 Task: Search round trip flight ticket for 4 adults, 1 infant in seat and 1 infant on lap in premium economy from Beaumont: Jack Brooks Regional Airport (was Southeast Texas Regional) to Rockford: Chicago Rockford International Airport(was Northwest Chicagoland Regional Airport At Rockford) on 5-1-2023 and return on 5-2-2023. Number of bags: 2 carry on bags and 1 checked bag. Price is upto 20000. Outbound departure time preference is 14:00. Return departure time preference is 17:30.
Action: Mouse moved to (171, 267)
Screenshot: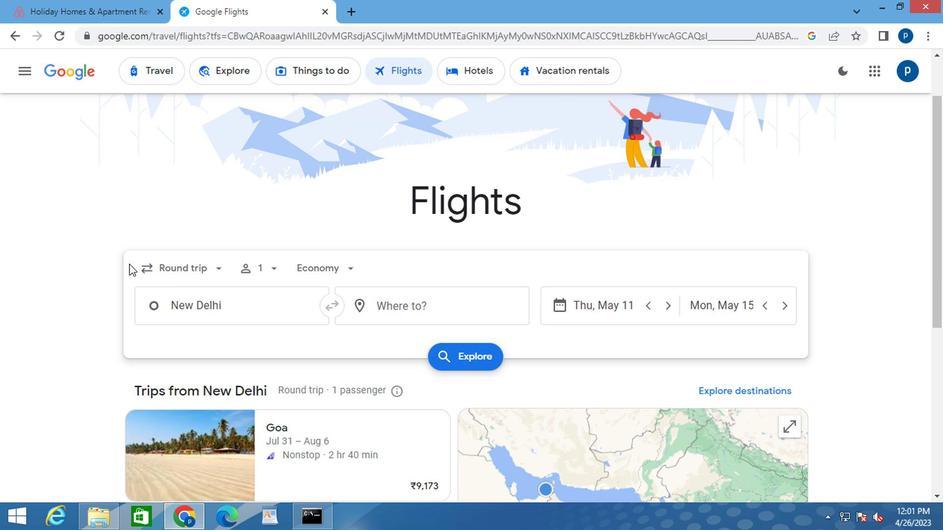 
Action: Mouse pressed left at (171, 267)
Screenshot: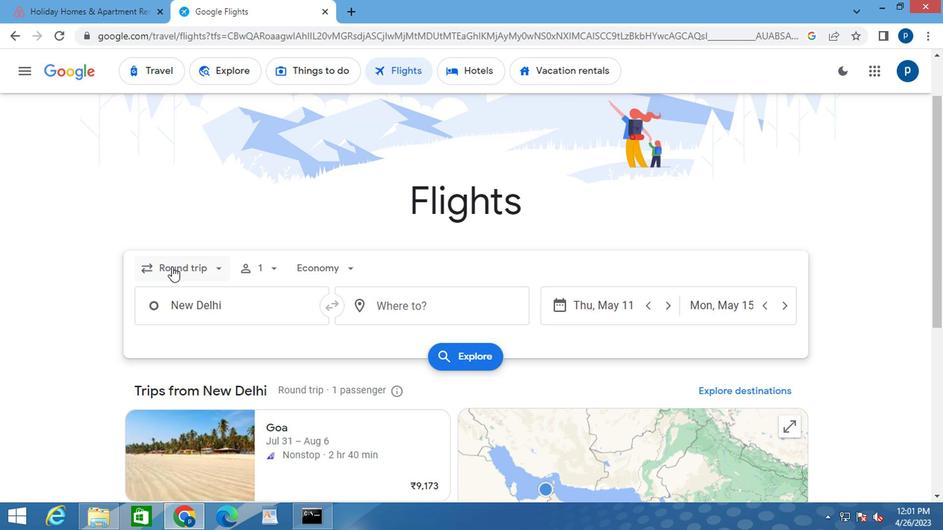 
Action: Mouse moved to (206, 294)
Screenshot: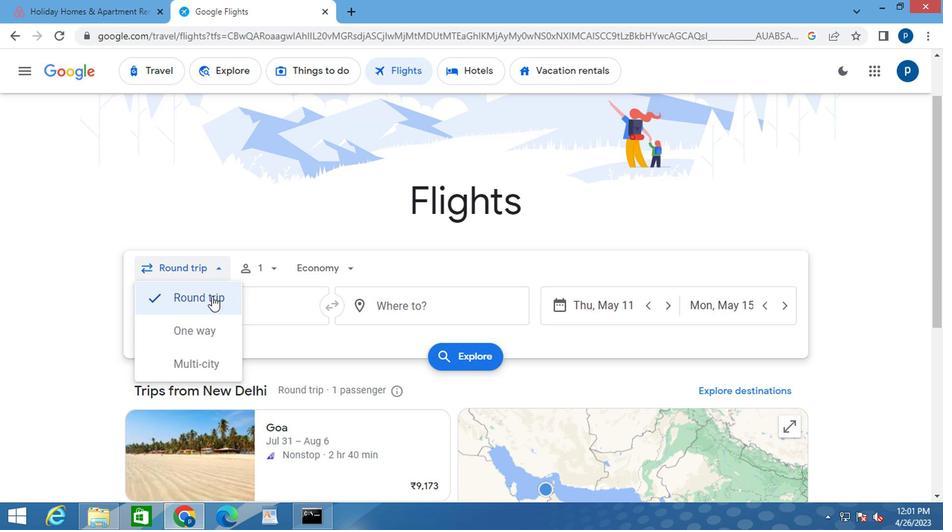 
Action: Mouse pressed left at (206, 294)
Screenshot: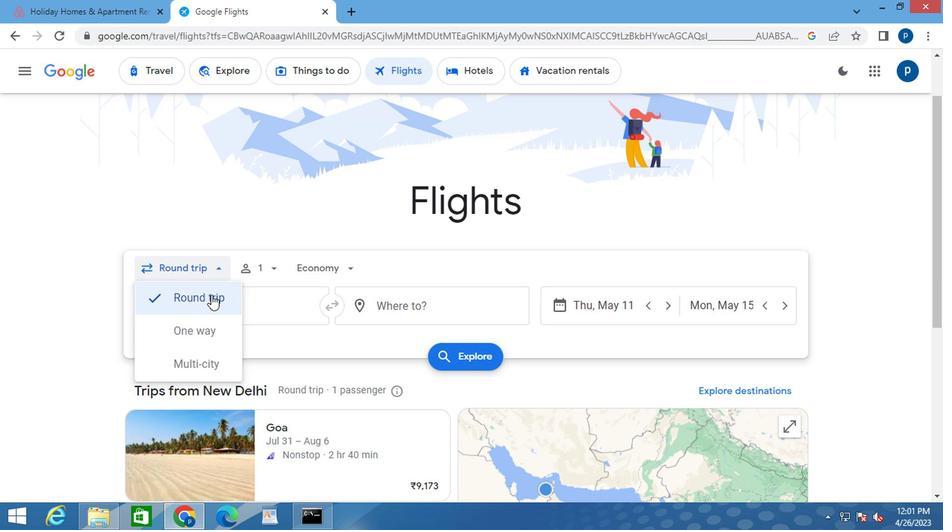 
Action: Mouse moved to (264, 266)
Screenshot: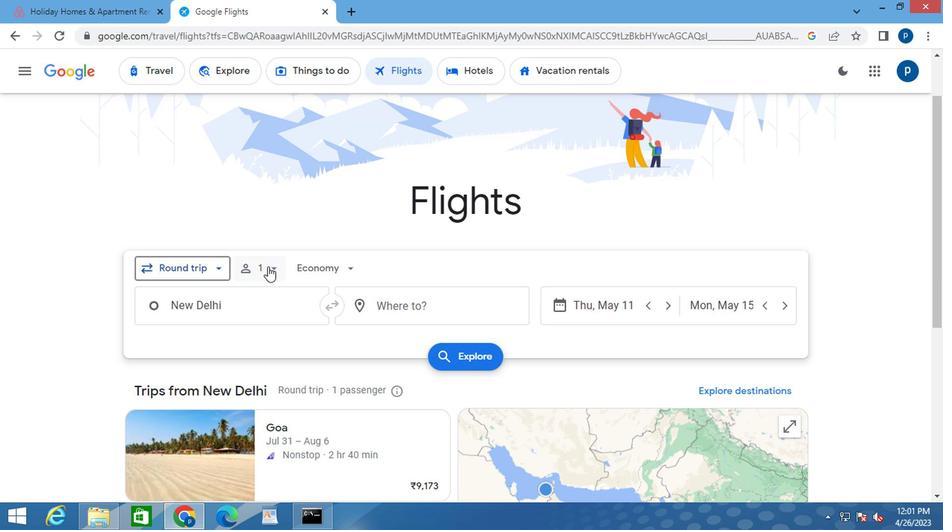 
Action: Mouse pressed left at (264, 266)
Screenshot: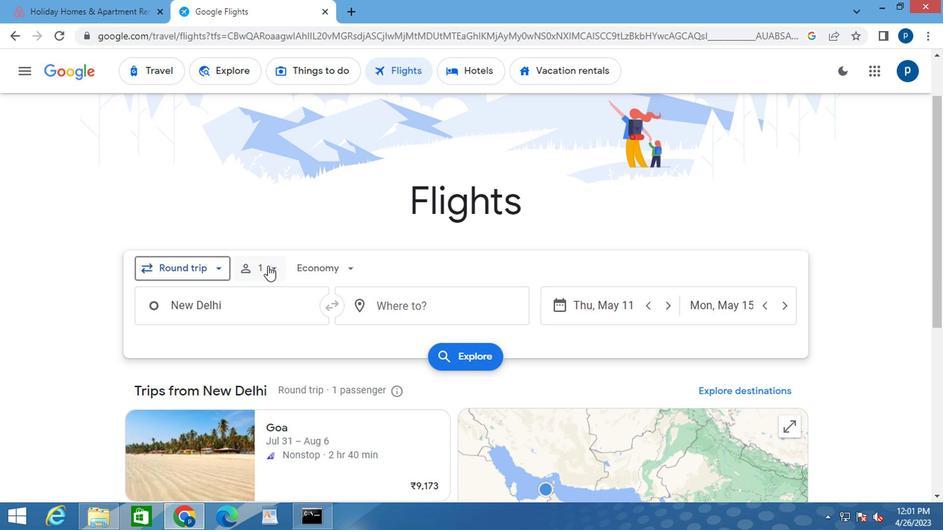 
Action: Mouse moved to (377, 308)
Screenshot: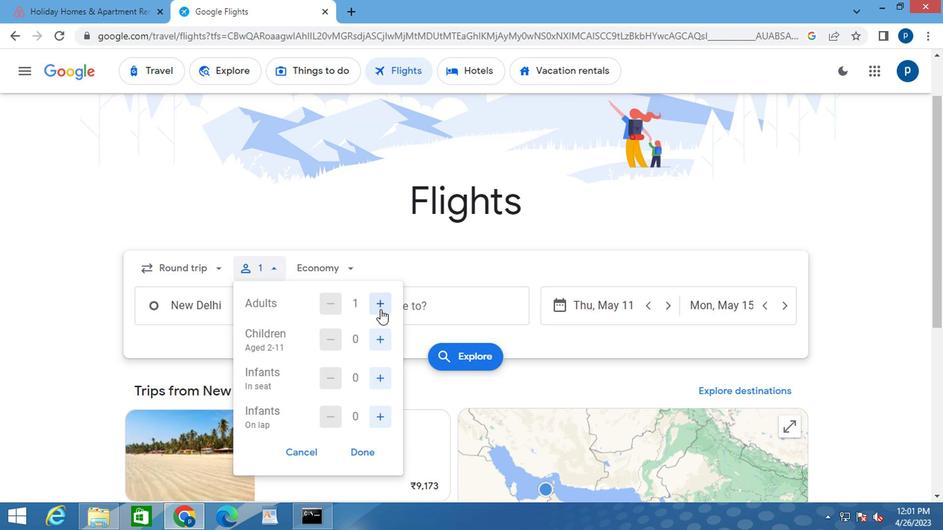 
Action: Mouse pressed left at (377, 308)
Screenshot: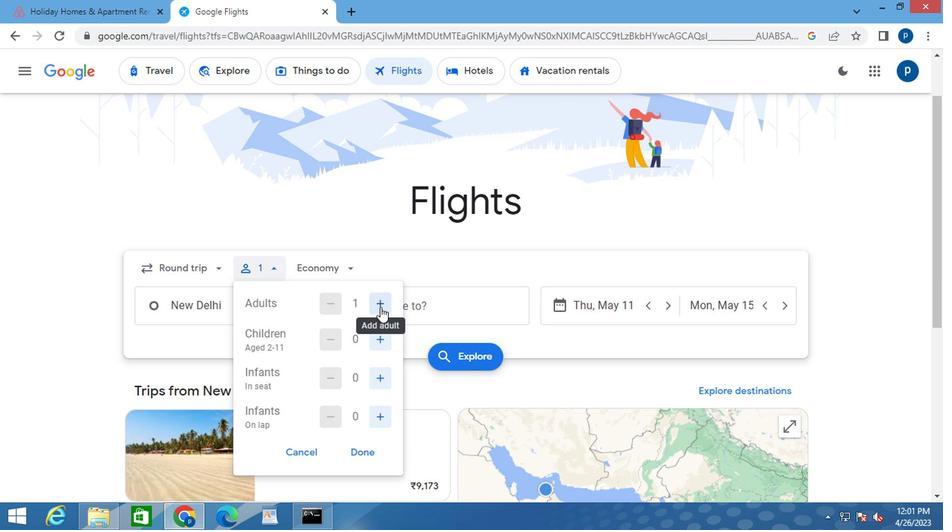 
Action: Mouse pressed left at (377, 308)
Screenshot: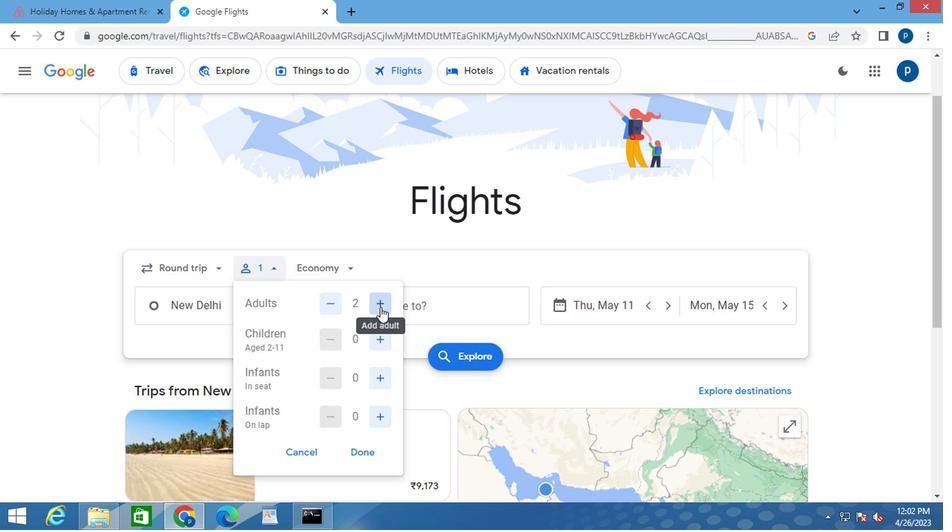 
Action: Mouse pressed left at (377, 308)
Screenshot: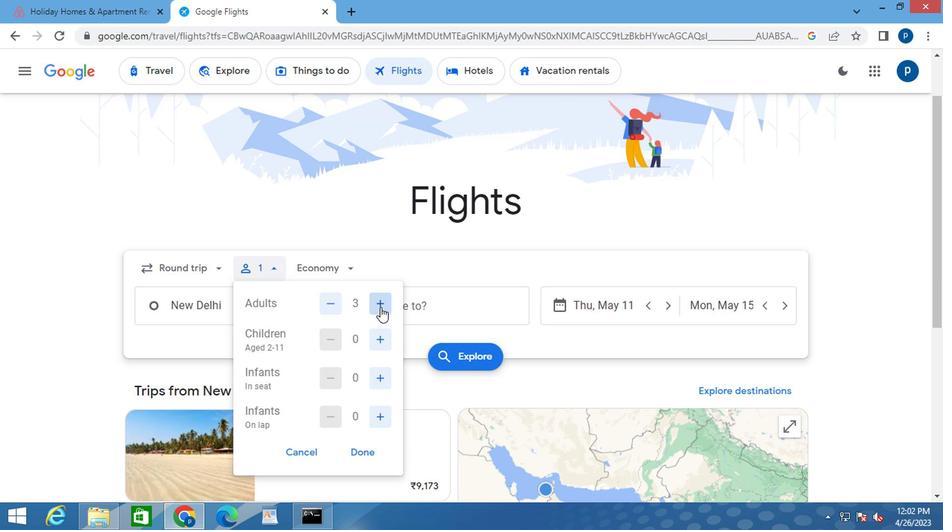 
Action: Mouse moved to (376, 373)
Screenshot: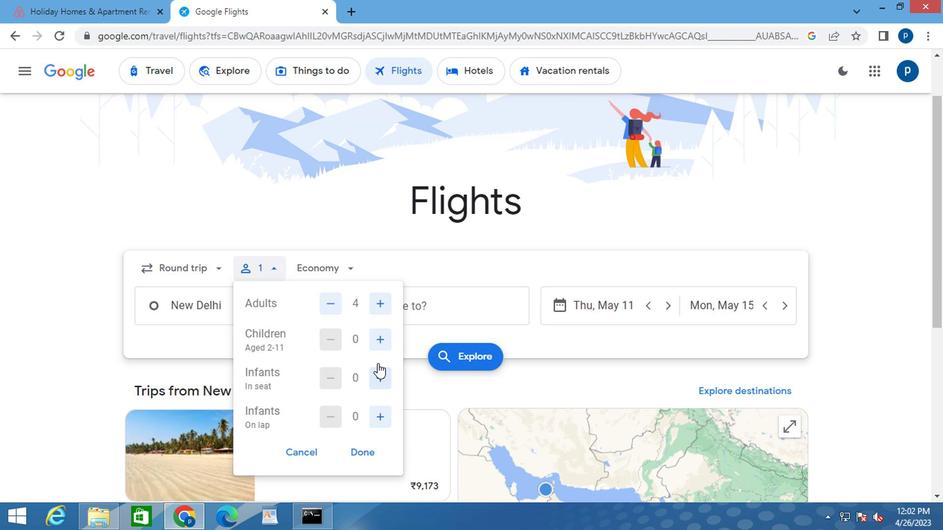 
Action: Mouse pressed left at (376, 373)
Screenshot: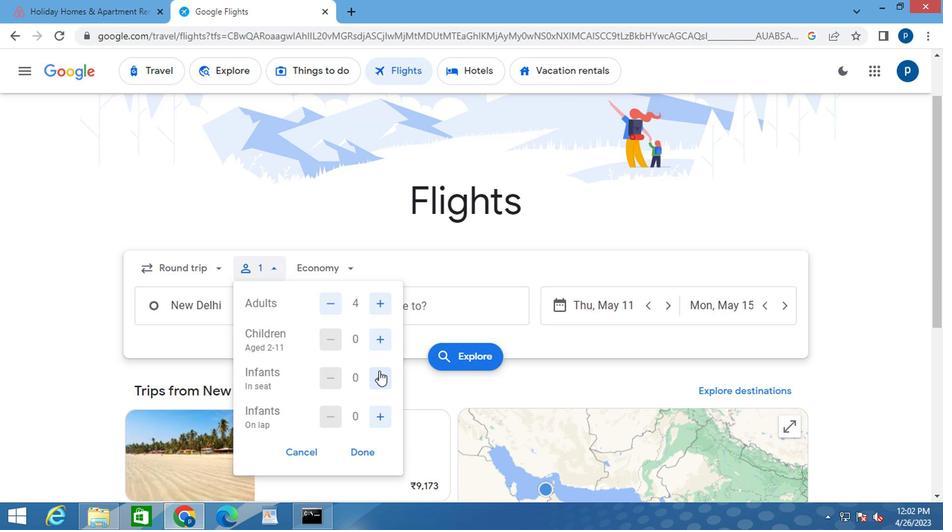 
Action: Mouse moved to (375, 419)
Screenshot: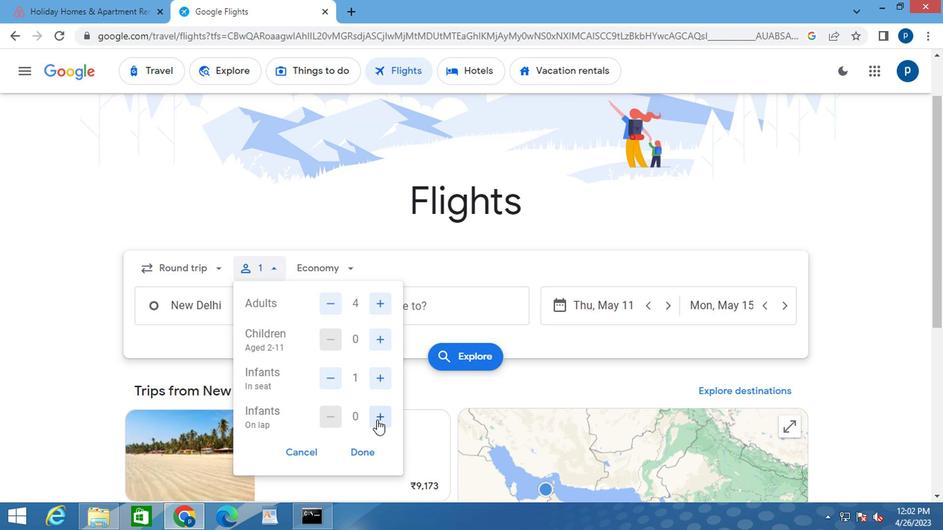 
Action: Mouse pressed left at (375, 419)
Screenshot: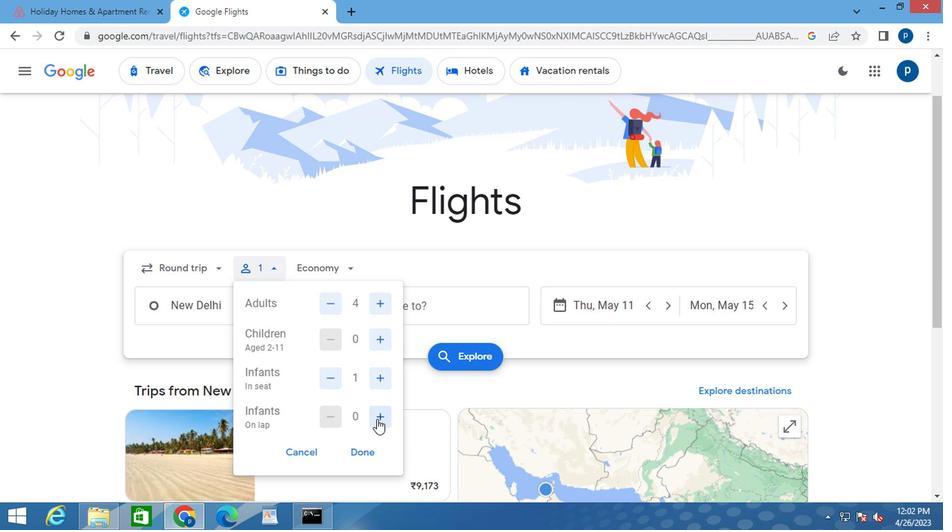 
Action: Mouse moved to (359, 448)
Screenshot: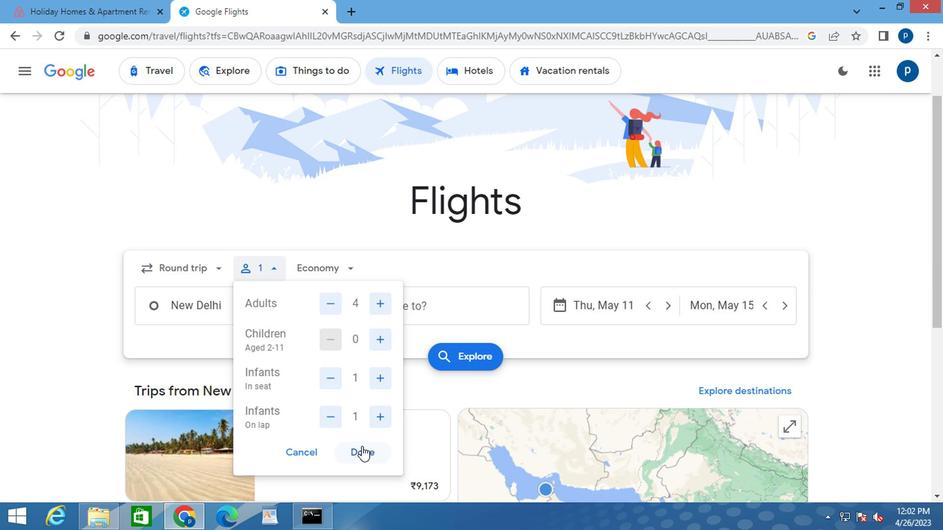 
Action: Mouse pressed left at (359, 448)
Screenshot: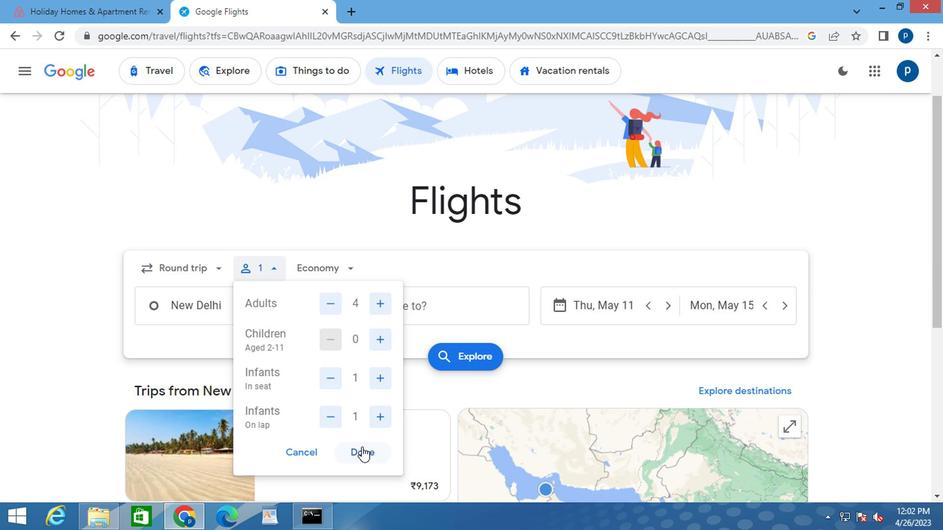 
Action: Mouse moved to (351, 273)
Screenshot: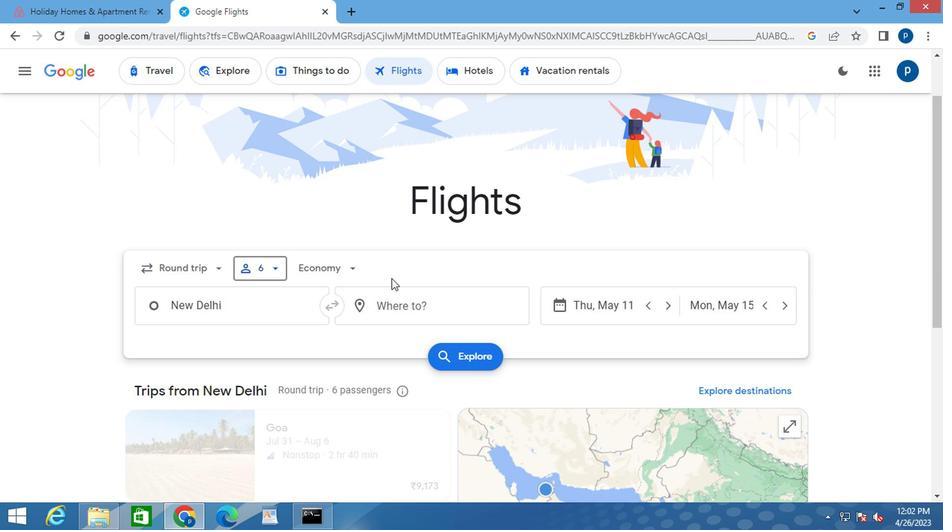 
Action: Mouse pressed left at (351, 273)
Screenshot: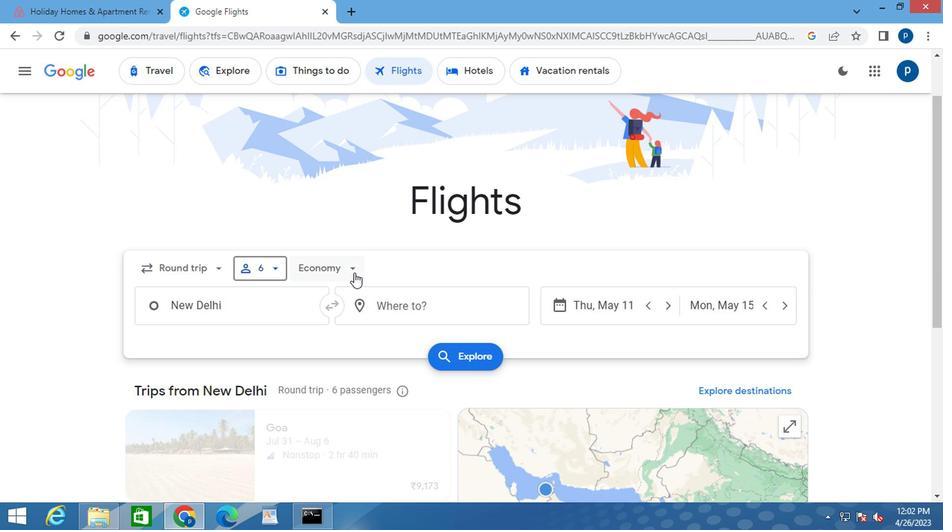 
Action: Mouse moved to (384, 332)
Screenshot: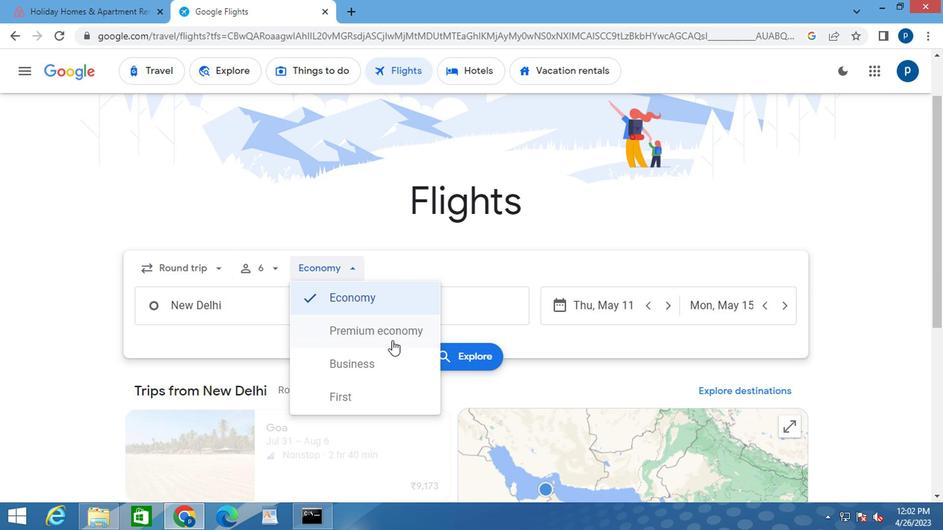 
Action: Mouse pressed left at (384, 332)
Screenshot: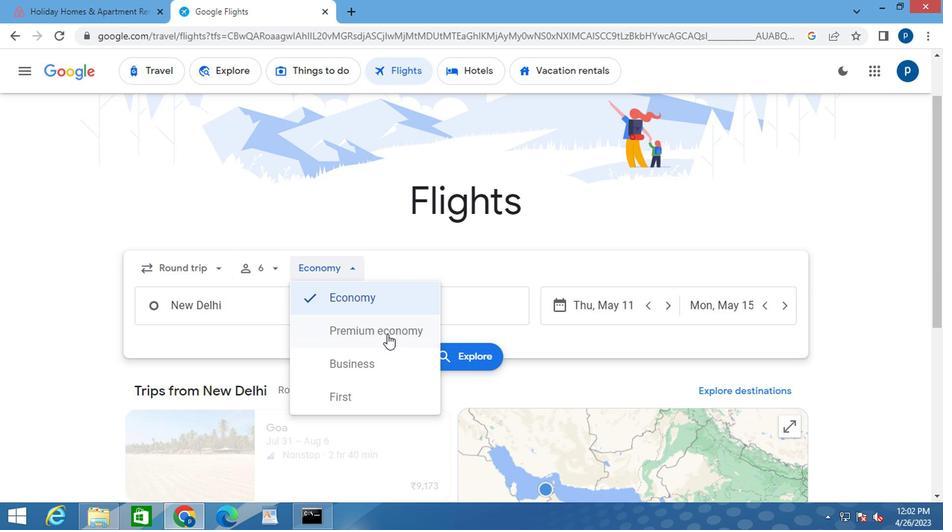 
Action: Mouse moved to (212, 301)
Screenshot: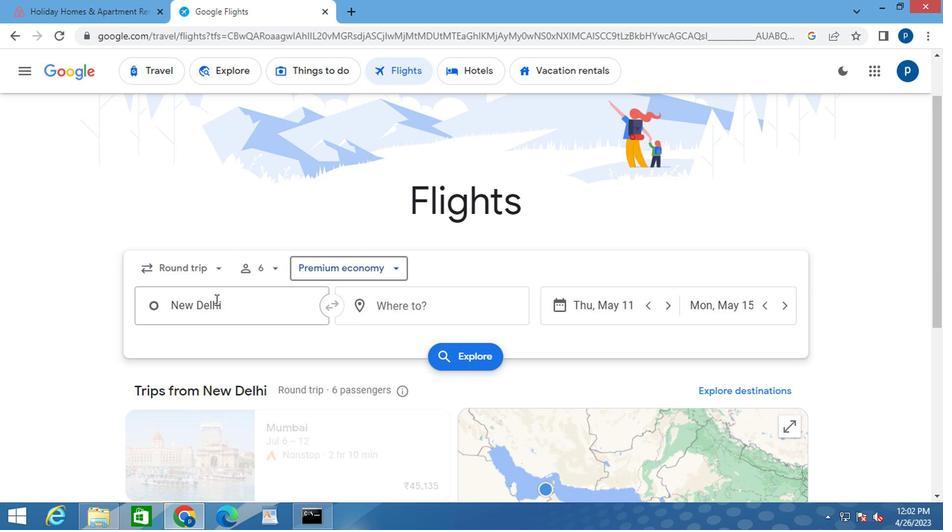 
Action: Mouse pressed left at (212, 301)
Screenshot: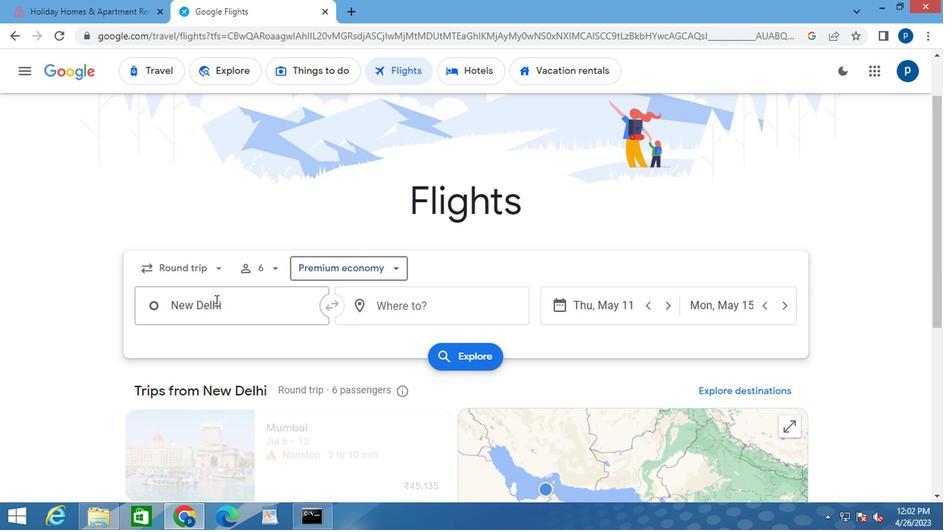 
Action: Mouse pressed left at (212, 301)
Screenshot: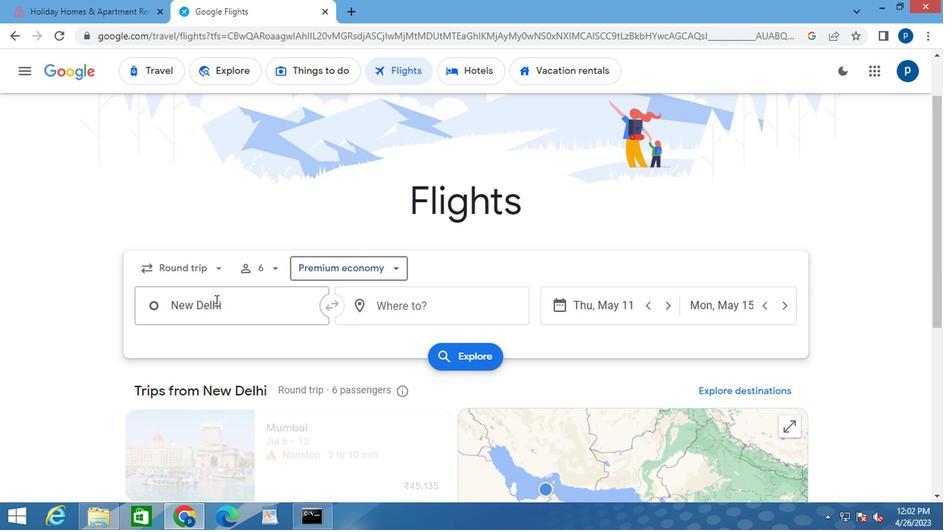 
Action: Key pressed <Key.delete><Key.caps_lock>j<Key.caps_lock>ack<Key.space><Key.caps_lock>b<Key.caps_lock>r
Screenshot: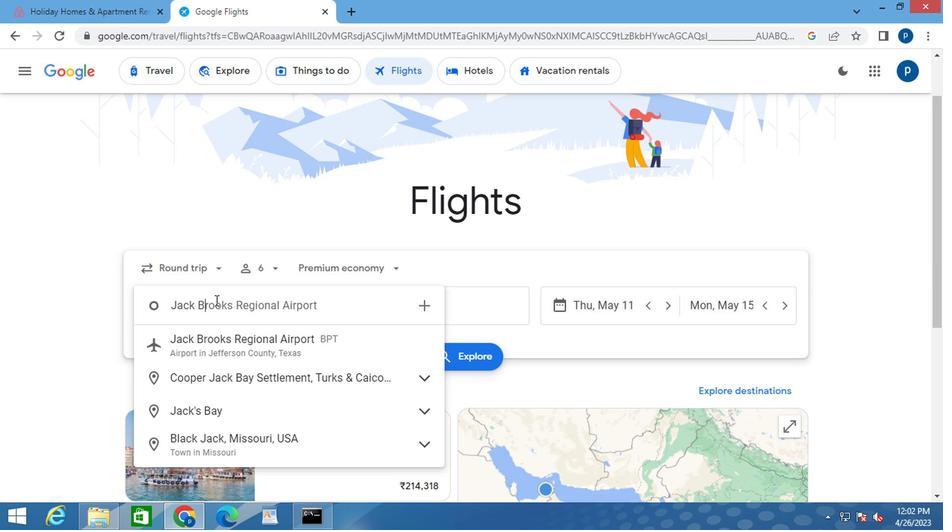 
Action: Mouse moved to (234, 348)
Screenshot: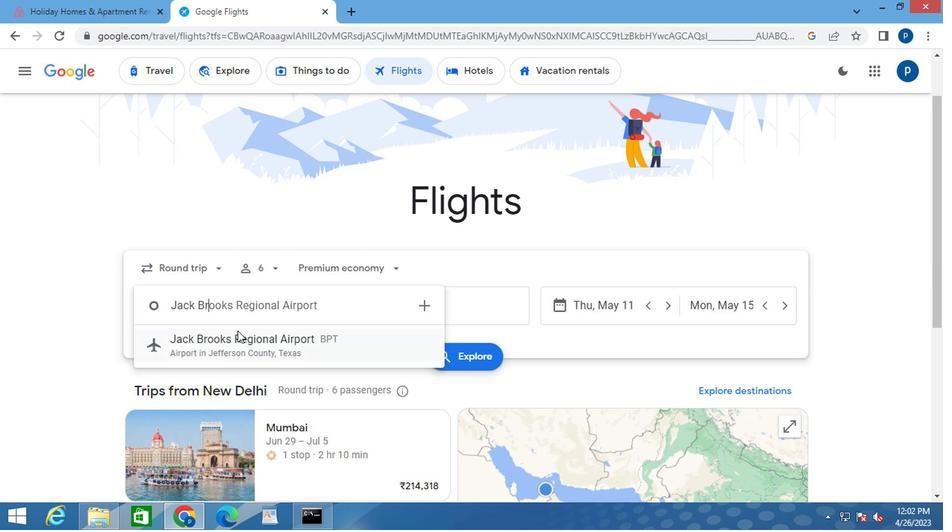 
Action: Mouse pressed left at (234, 348)
Screenshot: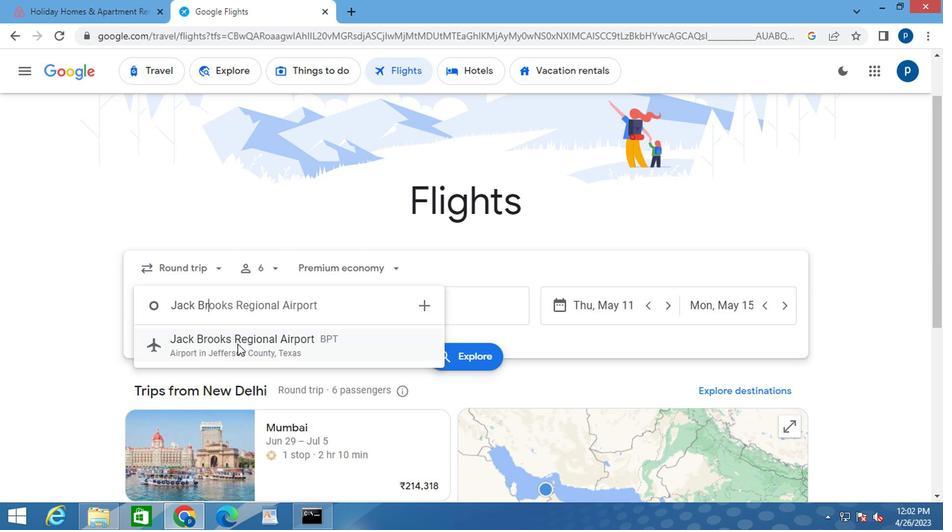 
Action: Mouse moved to (377, 310)
Screenshot: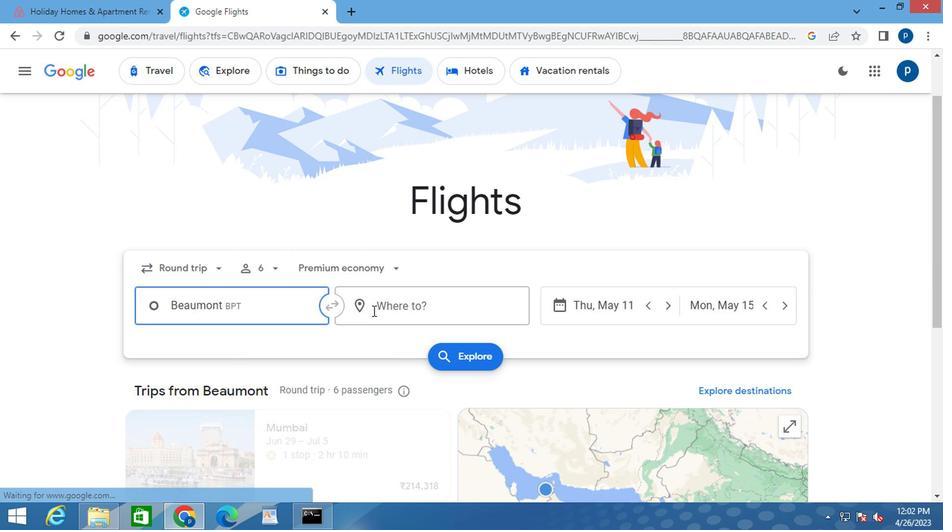 
Action: Mouse pressed left at (377, 310)
Screenshot: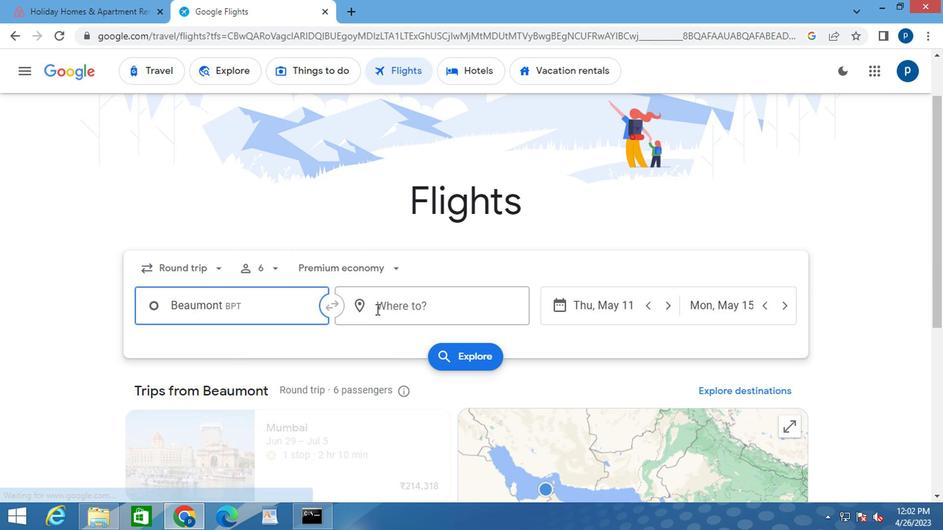 
Action: Key pressed <Key.caps_lock>c<Key.caps_lock>hicago
Screenshot: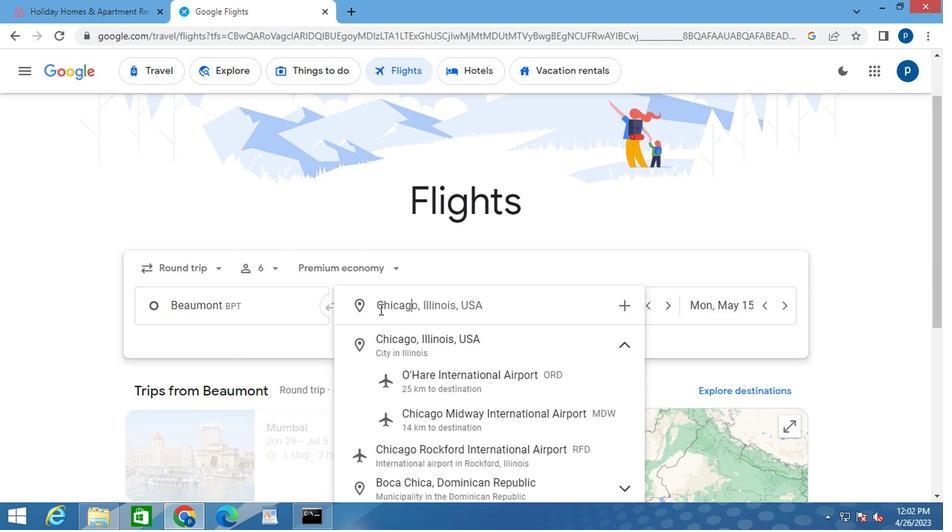 
Action: Mouse moved to (438, 457)
Screenshot: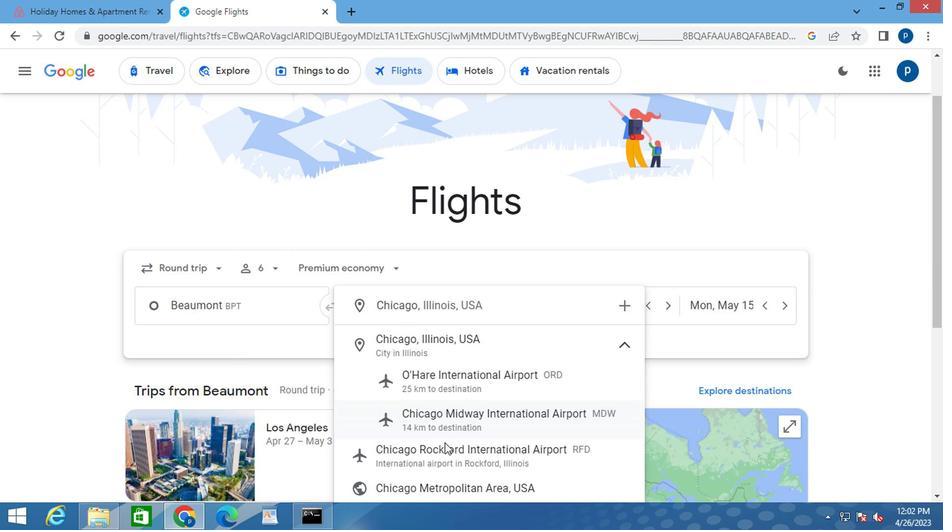 
Action: Mouse pressed left at (438, 457)
Screenshot: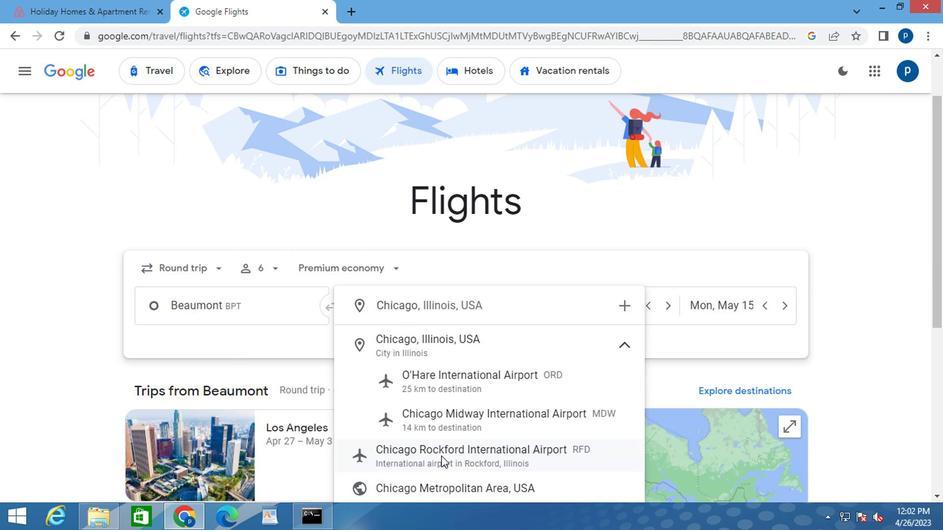 
Action: Mouse moved to (557, 304)
Screenshot: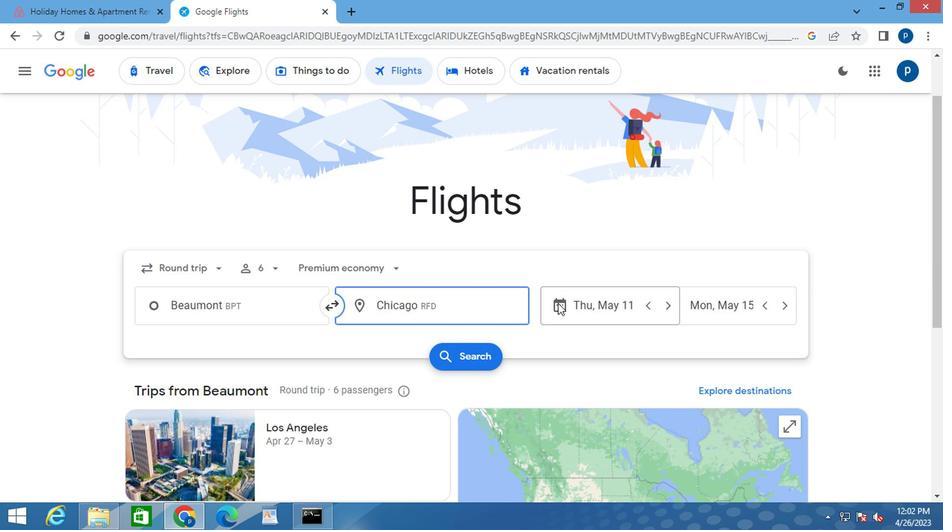 
Action: Mouse pressed left at (557, 304)
Screenshot: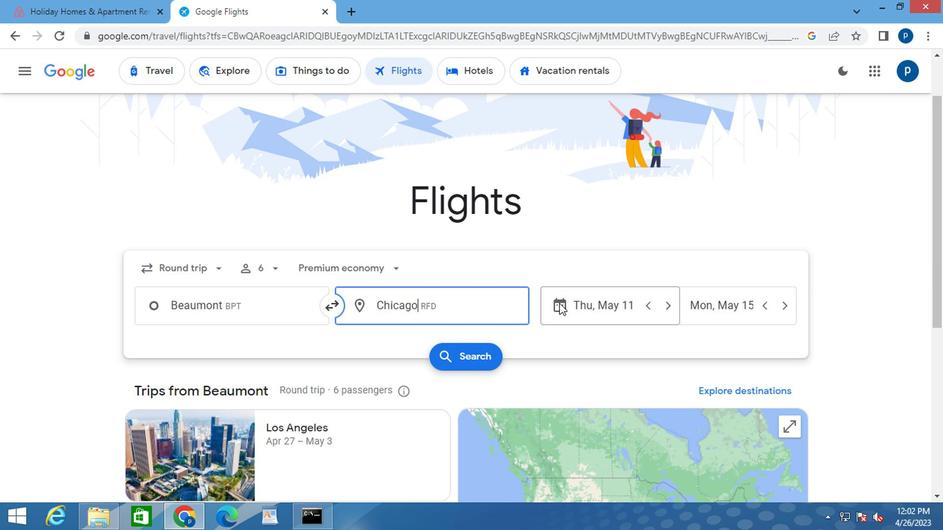 
Action: Mouse moved to (603, 246)
Screenshot: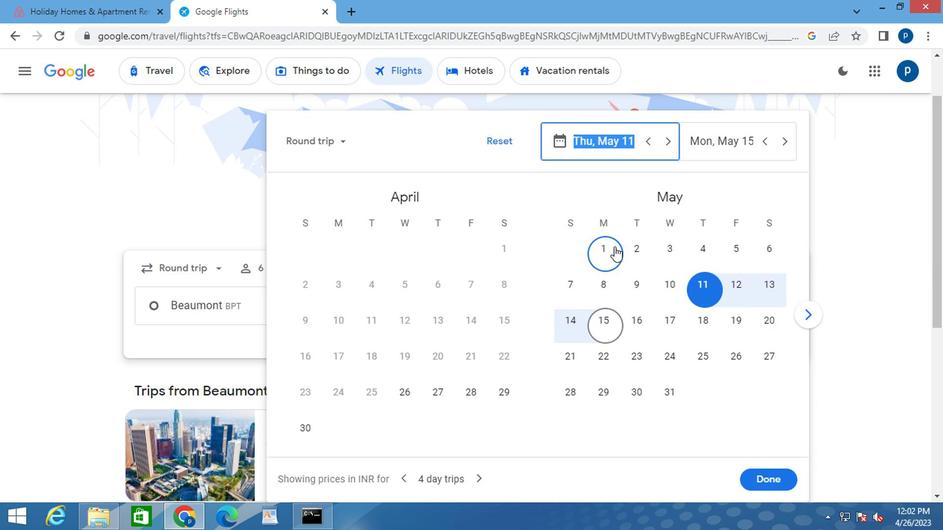 
Action: Mouse pressed left at (603, 246)
Screenshot: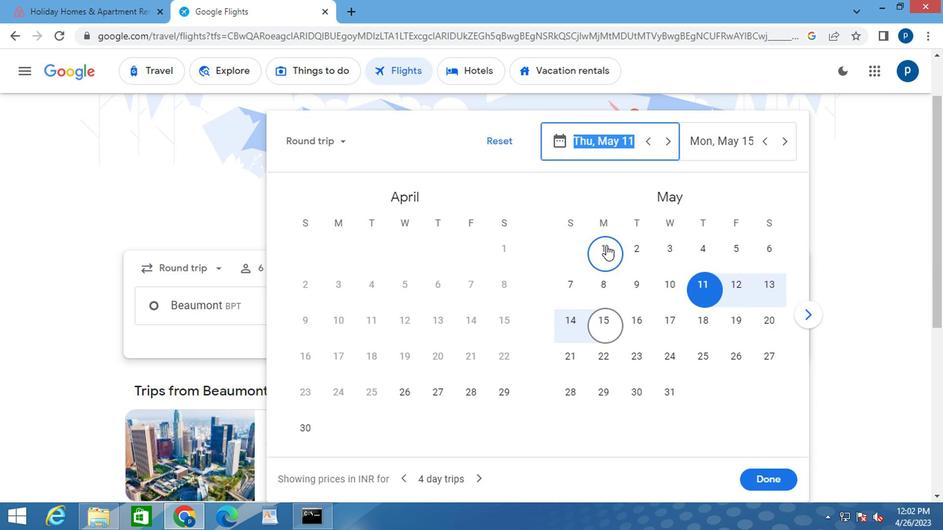 
Action: Mouse moved to (758, 476)
Screenshot: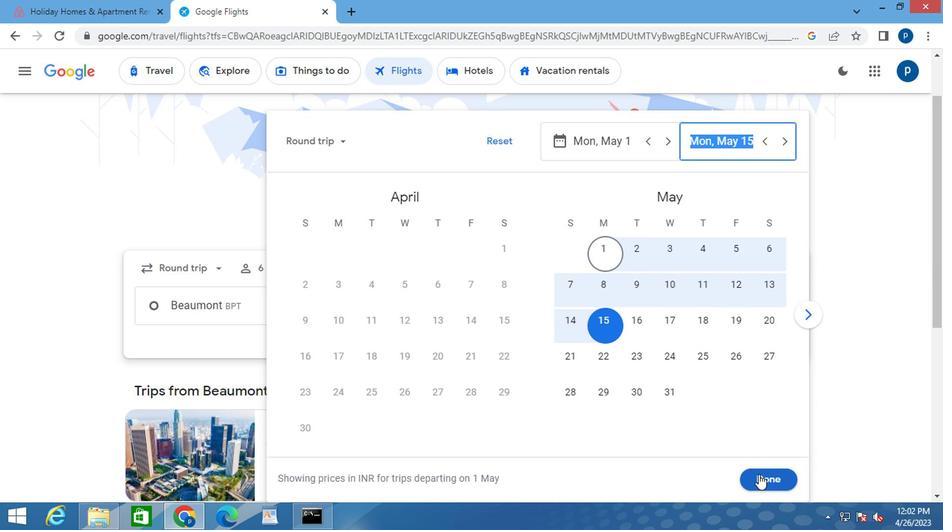 
Action: Mouse pressed left at (758, 476)
Screenshot: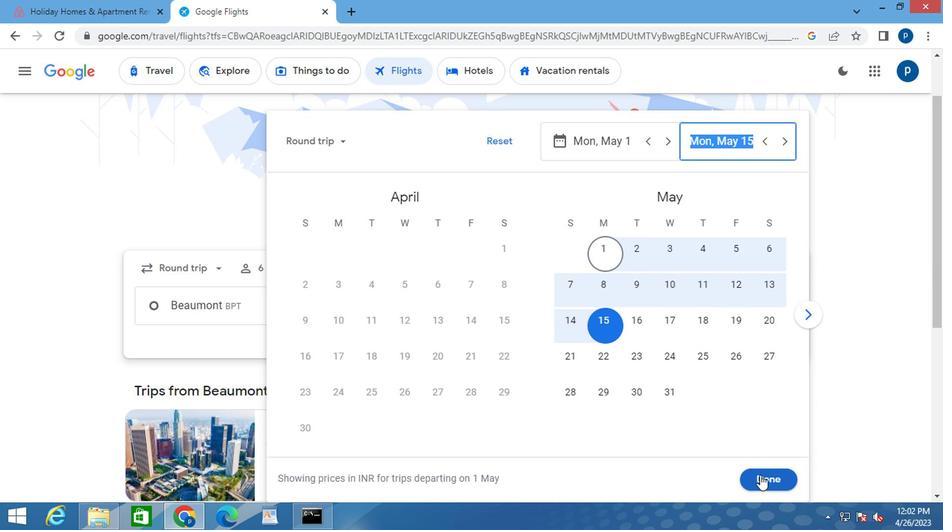 
Action: Mouse moved to (689, 305)
Screenshot: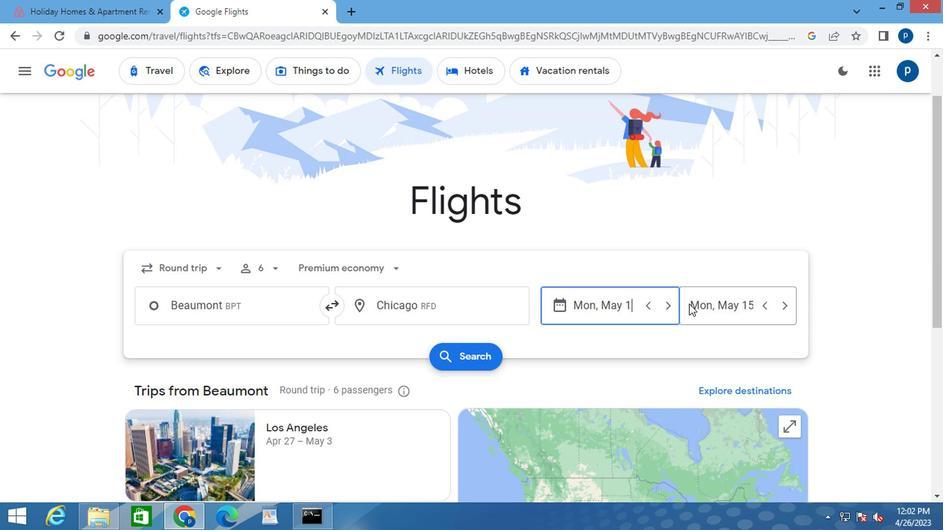 
Action: Mouse pressed left at (689, 305)
Screenshot: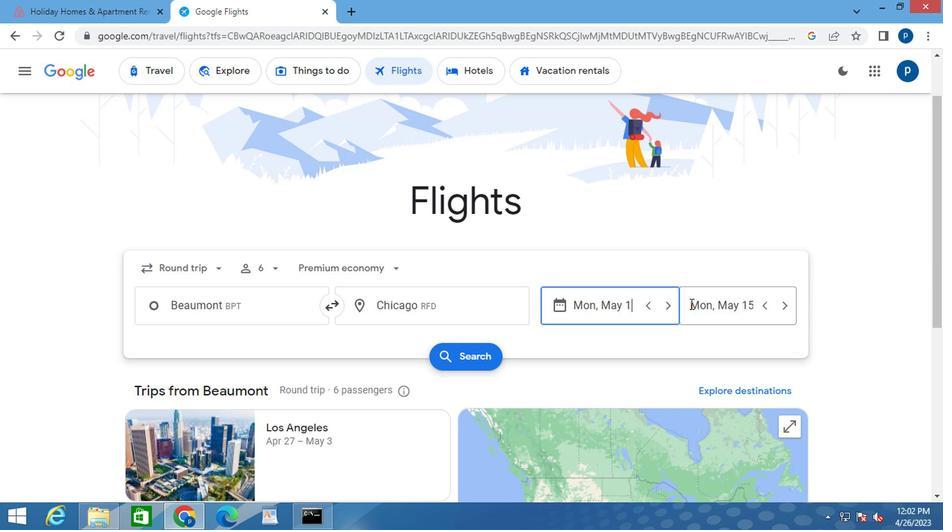 
Action: Mouse moved to (638, 249)
Screenshot: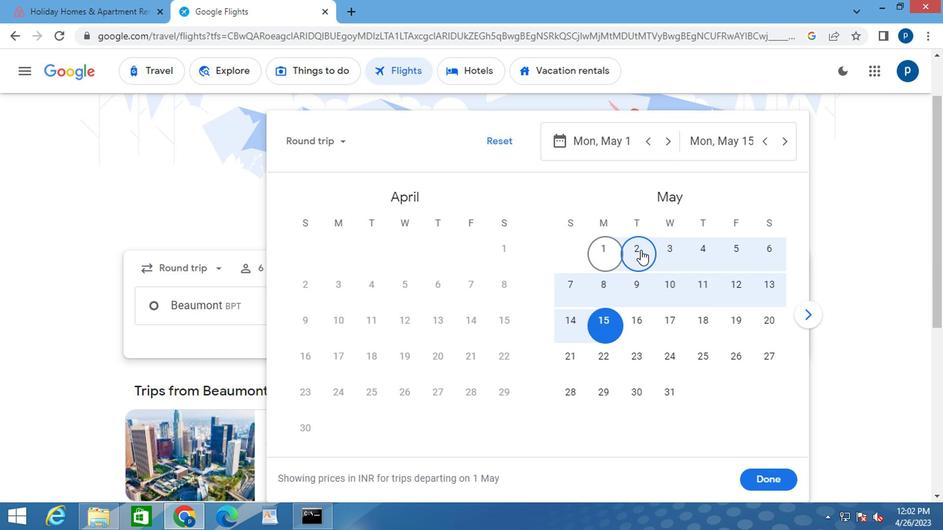 
Action: Mouse pressed left at (638, 249)
Screenshot: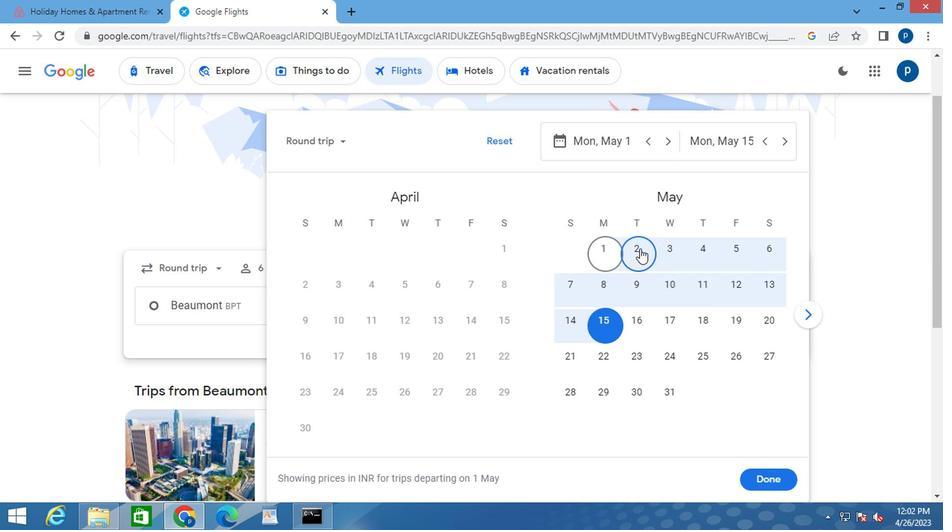 
Action: Mouse moved to (640, 258)
Screenshot: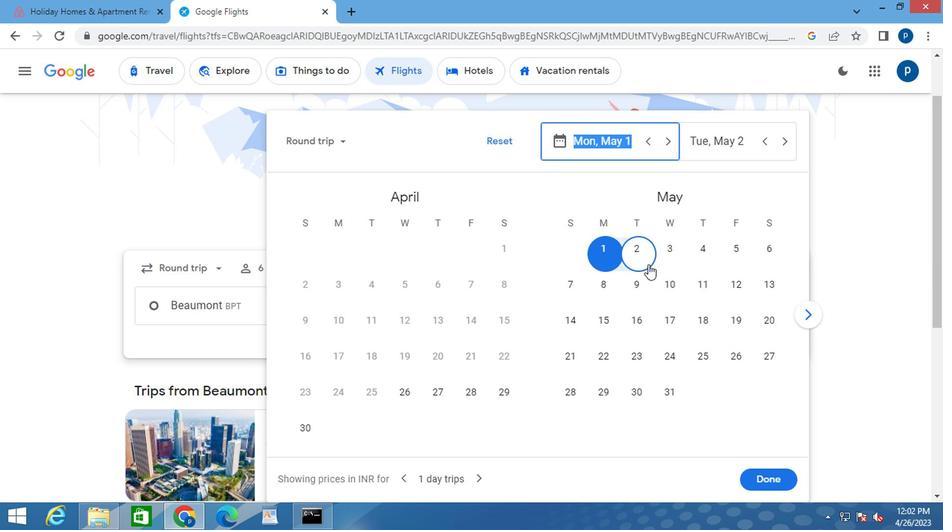 
Action: Mouse pressed left at (640, 258)
Screenshot: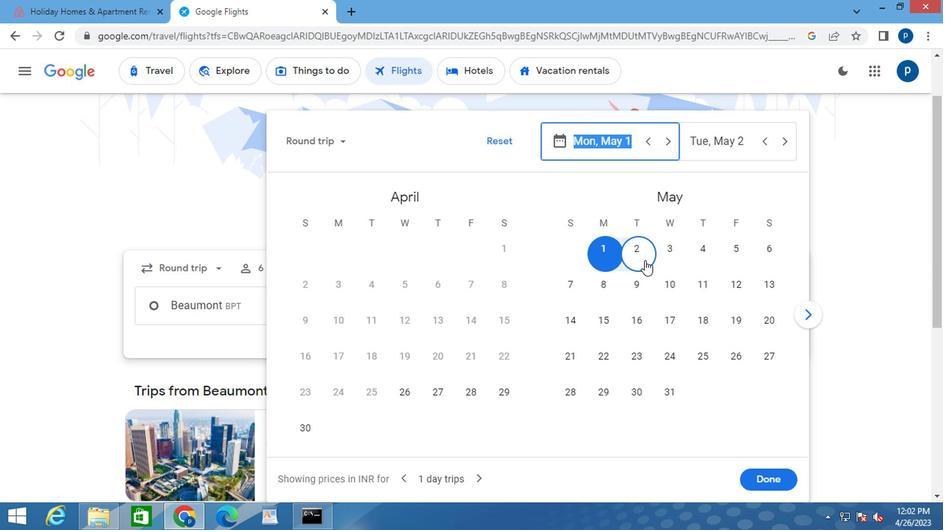 
Action: Mouse moved to (768, 473)
Screenshot: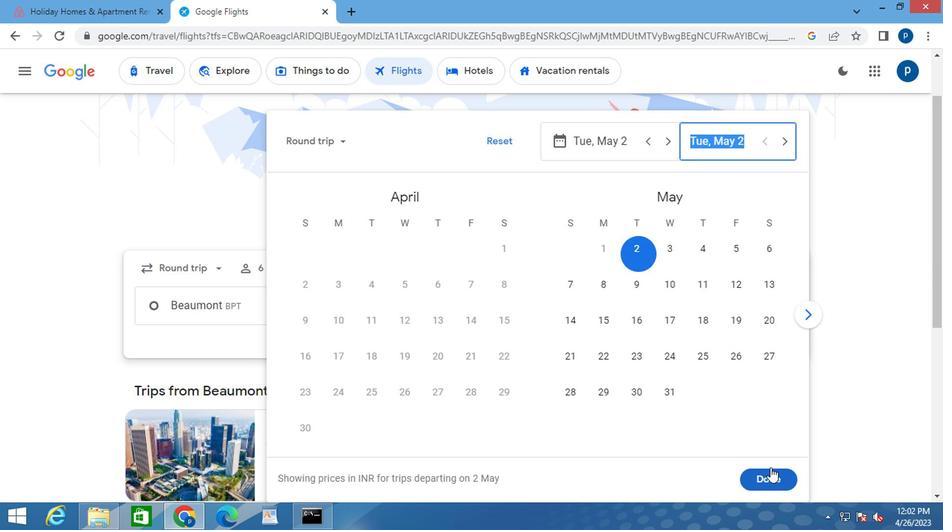 
Action: Mouse pressed left at (768, 473)
Screenshot: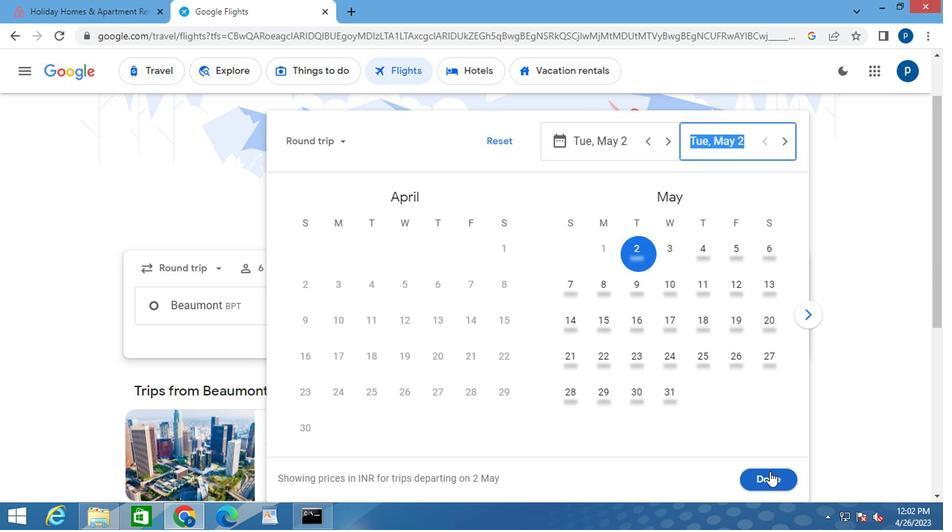 
Action: Mouse moved to (465, 354)
Screenshot: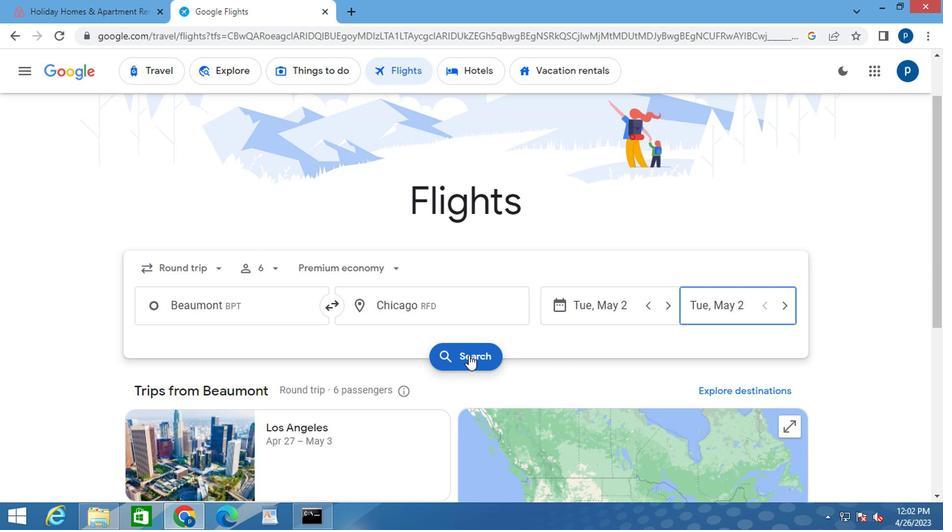 
Action: Mouse pressed left at (465, 354)
Screenshot: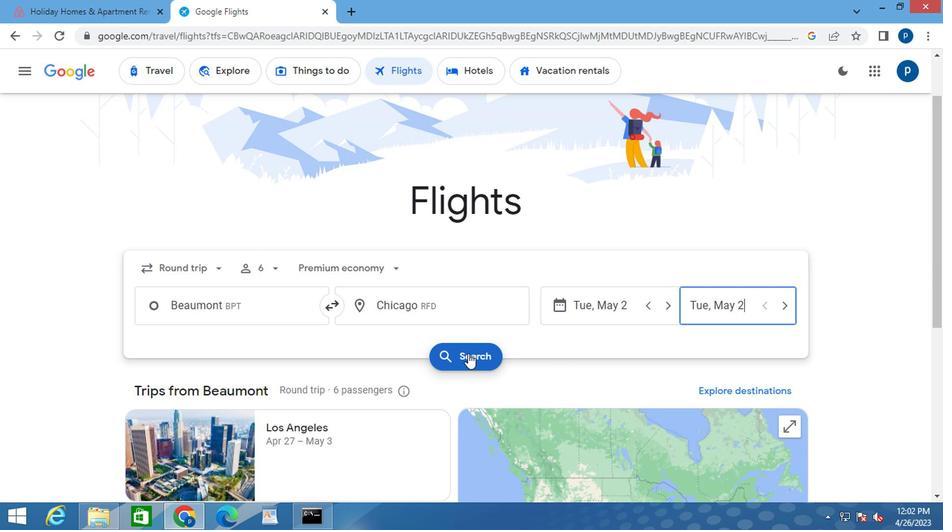 
Action: Mouse moved to (153, 191)
Screenshot: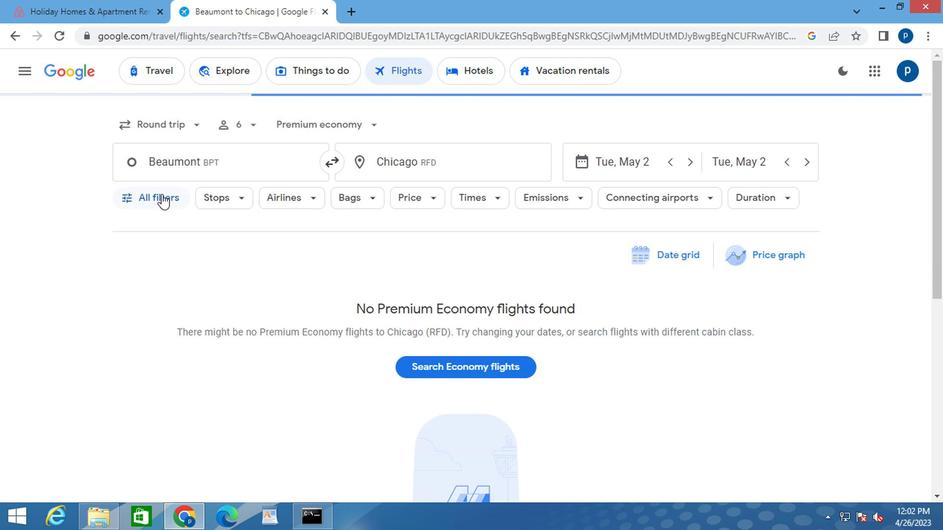 
Action: Mouse pressed left at (153, 191)
Screenshot: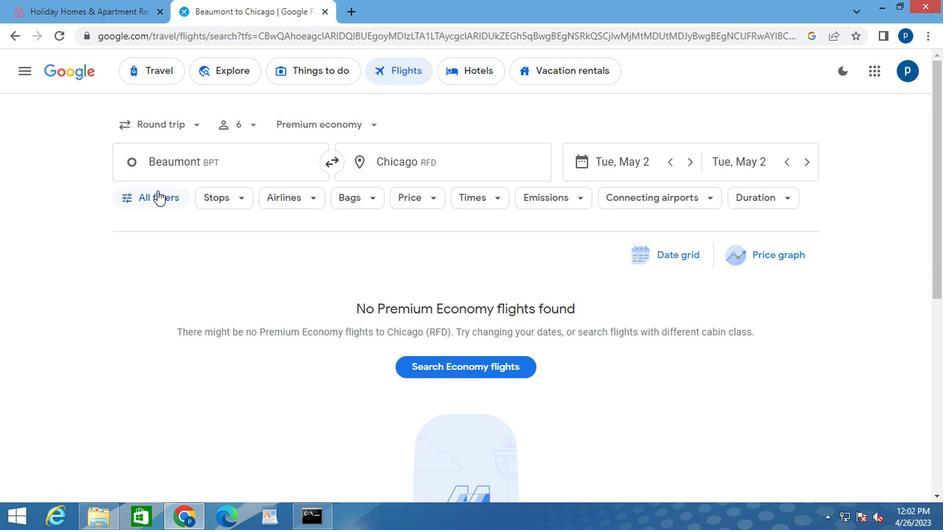 
Action: Mouse moved to (197, 334)
Screenshot: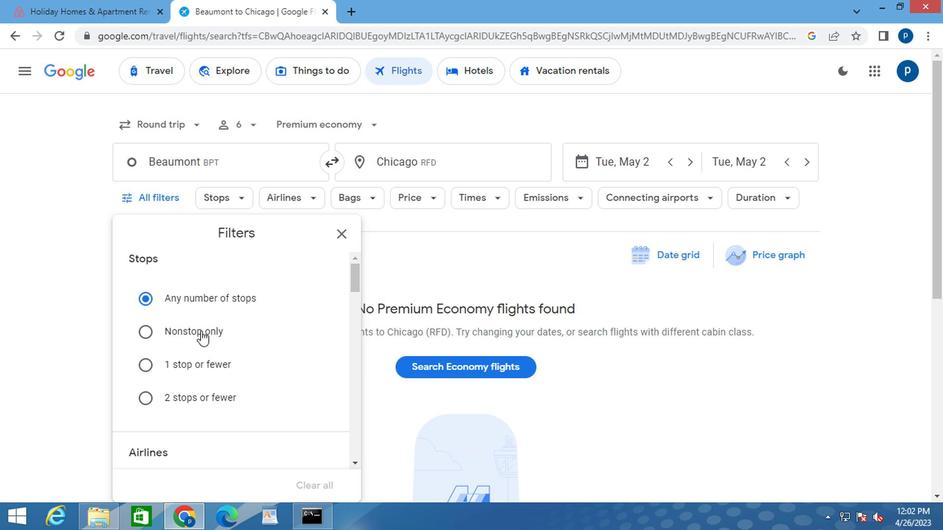 
Action: Mouse scrolled (197, 333) with delta (0, 0)
Screenshot: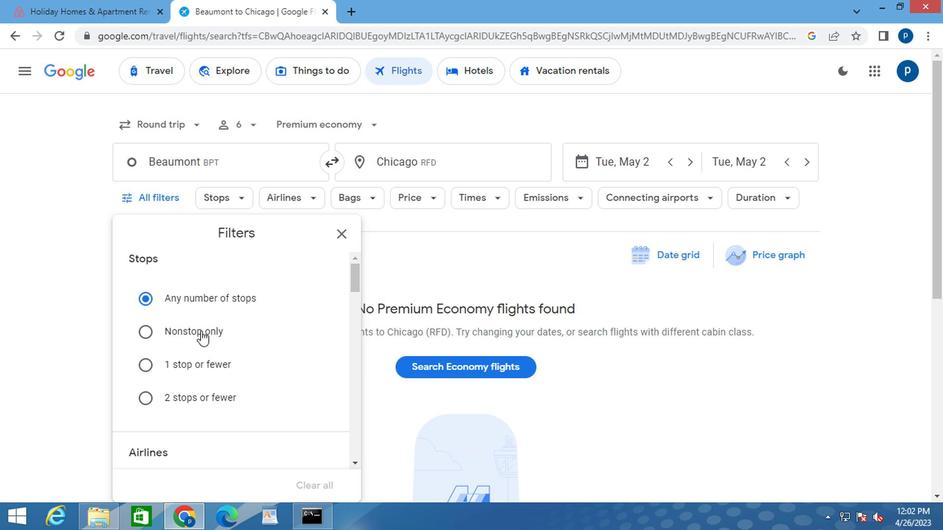 
Action: Mouse moved to (197, 334)
Screenshot: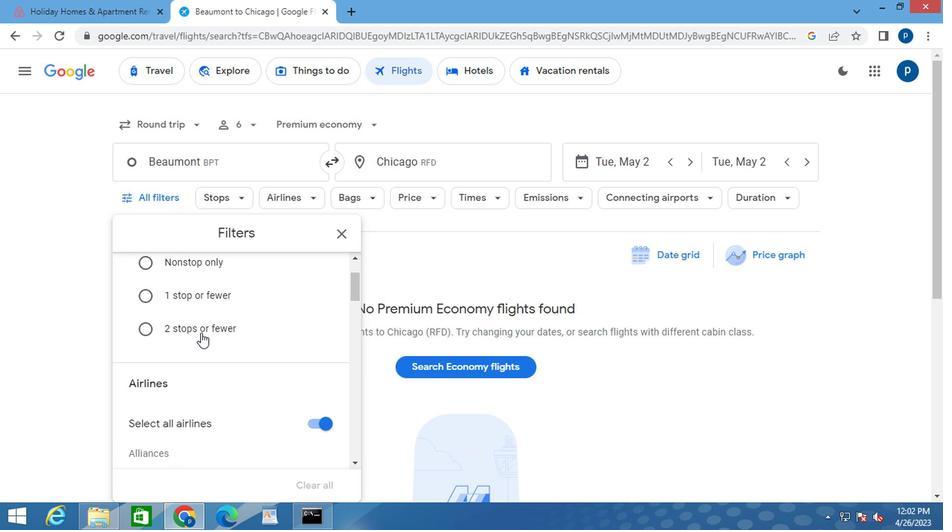 
Action: Mouse scrolled (197, 334) with delta (0, 0)
Screenshot: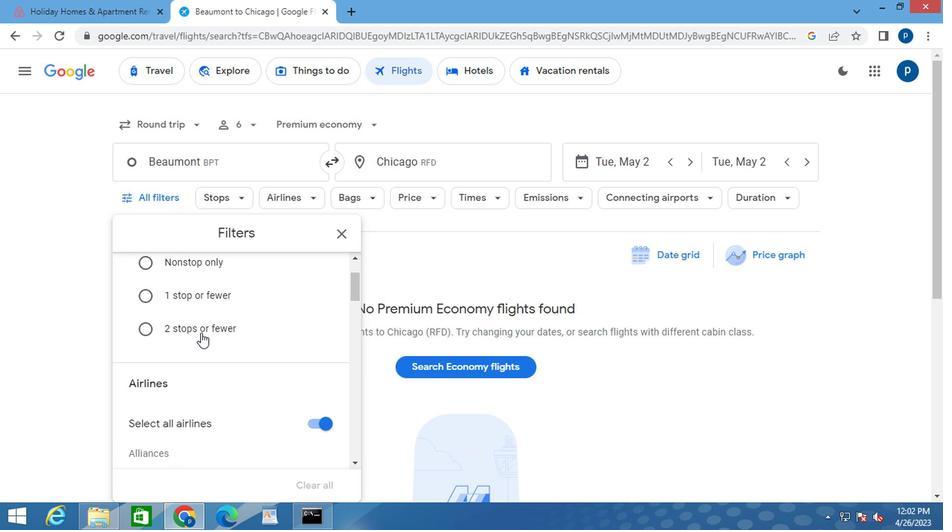 
Action: Mouse moved to (197, 336)
Screenshot: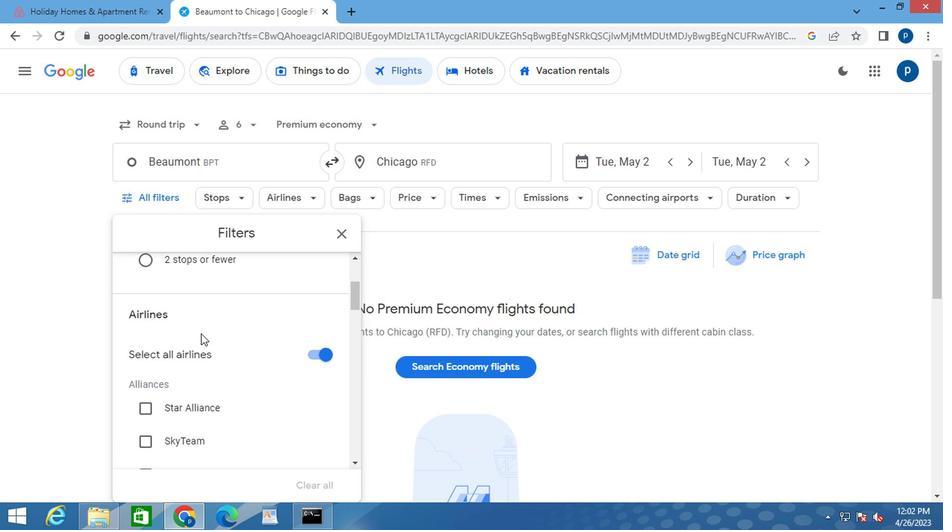 
Action: Mouse scrolled (197, 335) with delta (0, 0)
Screenshot: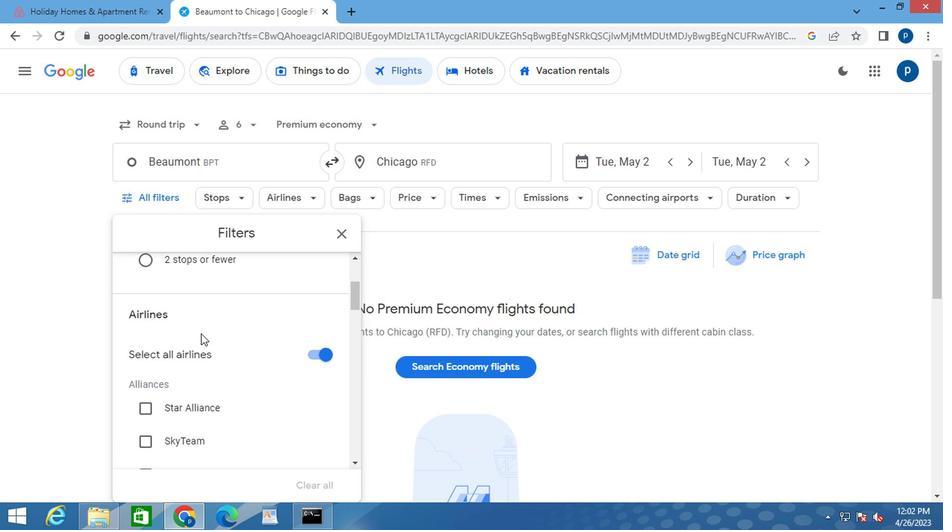 
Action: Mouse moved to (201, 336)
Screenshot: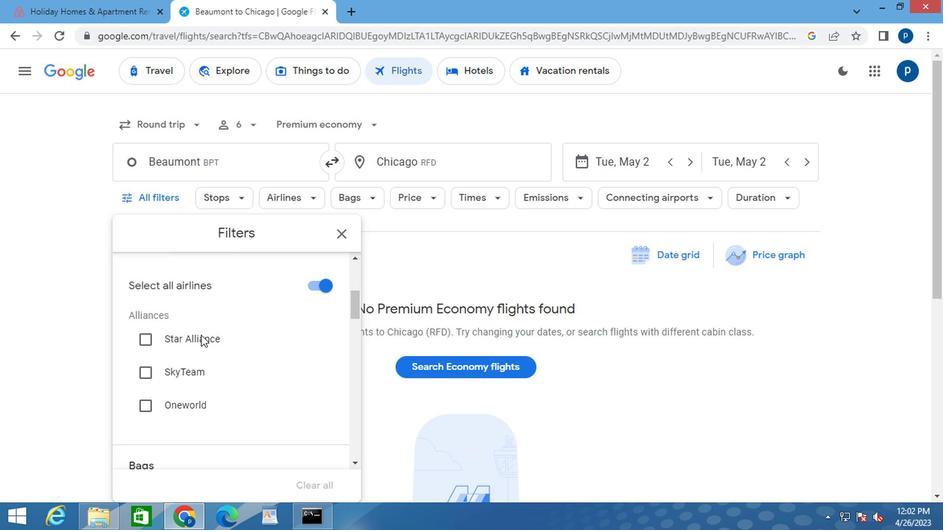 
Action: Mouse scrolled (201, 335) with delta (0, 0)
Screenshot: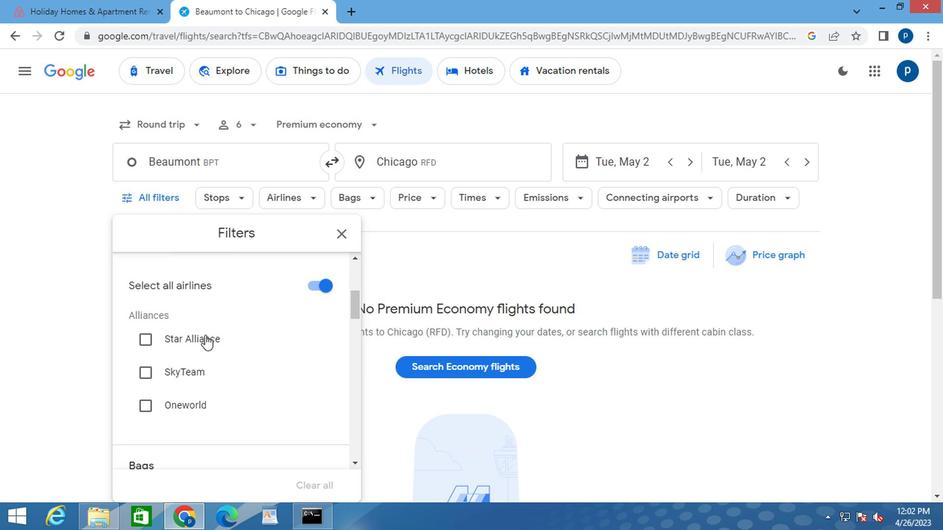 
Action: Mouse scrolled (201, 335) with delta (0, 0)
Screenshot: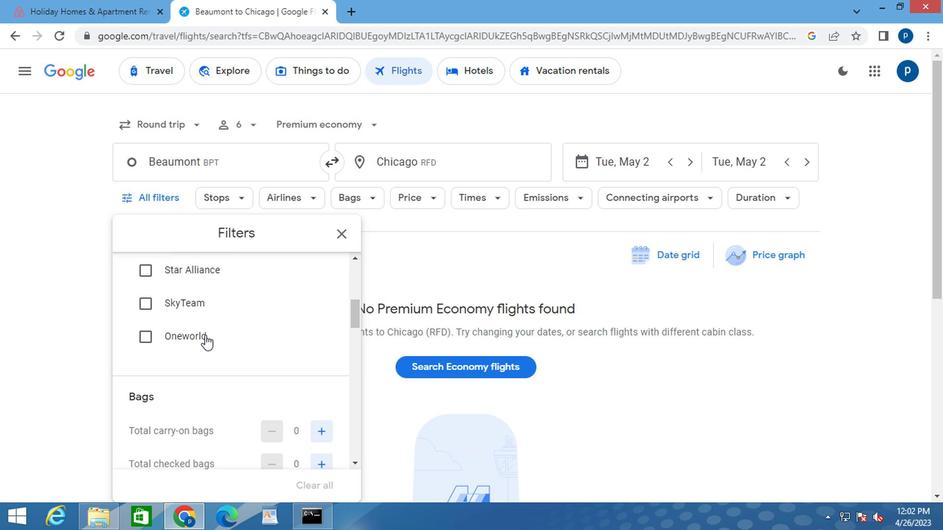 
Action: Mouse moved to (323, 363)
Screenshot: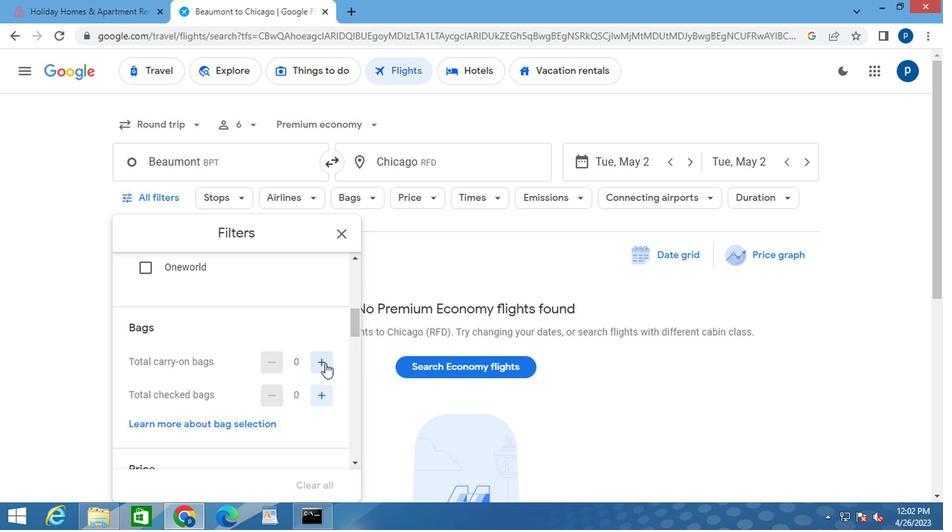 
Action: Mouse pressed left at (323, 363)
Screenshot: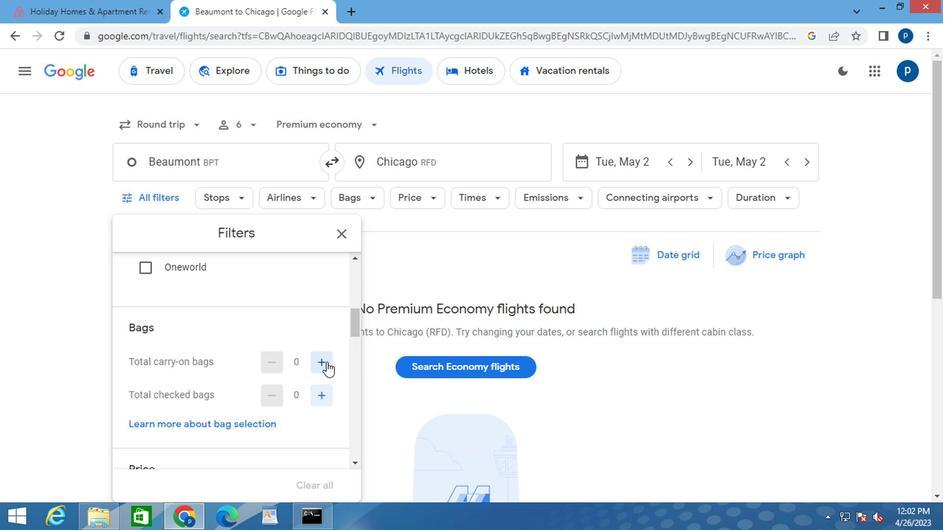 
Action: Mouse pressed left at (323, 363)
Screenshot: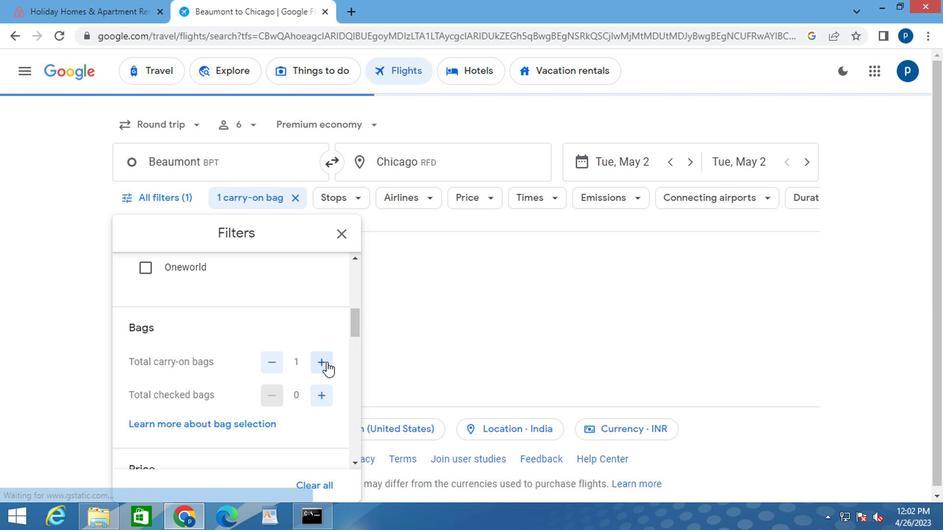 
Action: Mouse moved to (318, 389)
Screenshot: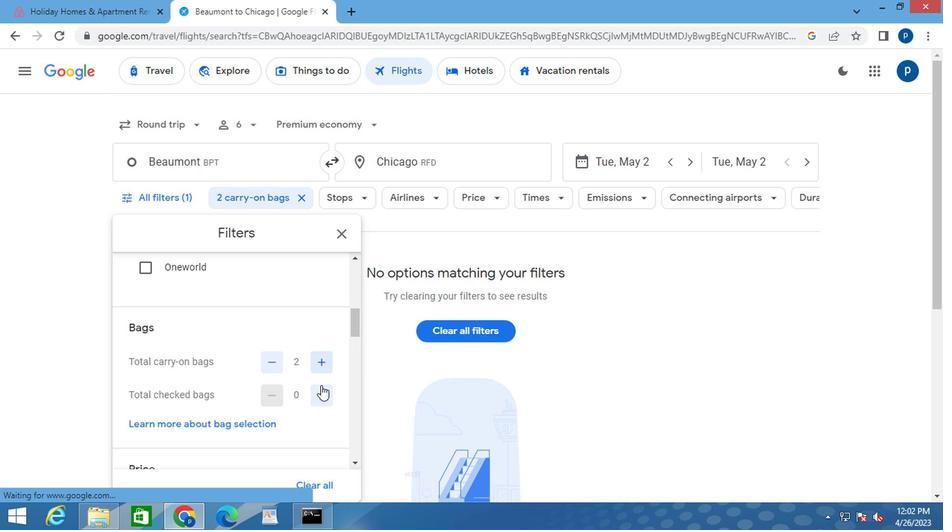 
Action: Mouse pressed left at (318, 389)
Screenshot: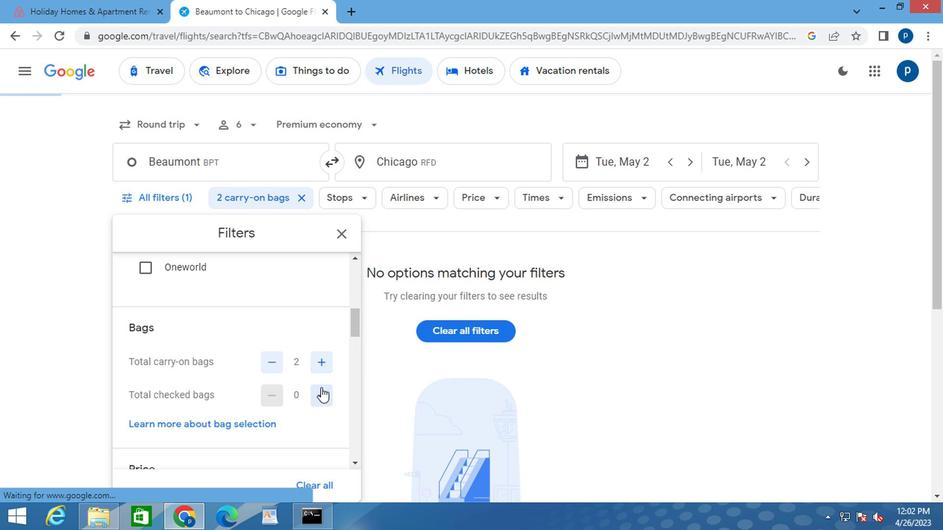 
Action: Mouse moved to (296, 390)
Screenshot: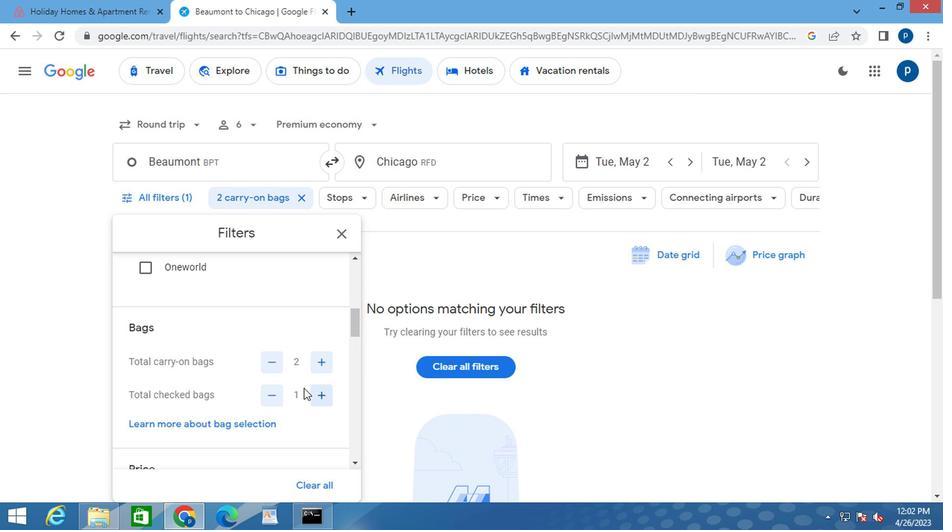 
Action: Mouse scrolled (296, 389) with delta (0, 0)
Screenshot: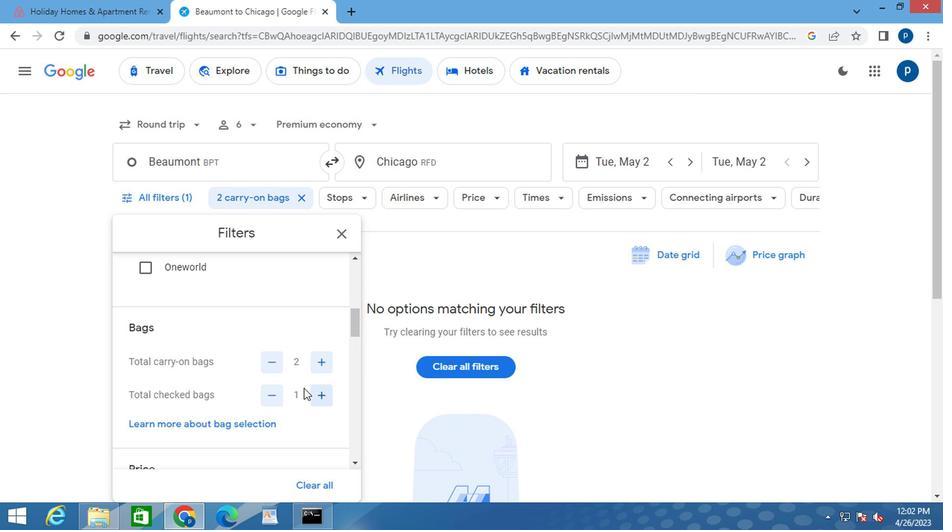 
Action: Mouse moved to (294, 388)
Screenshot: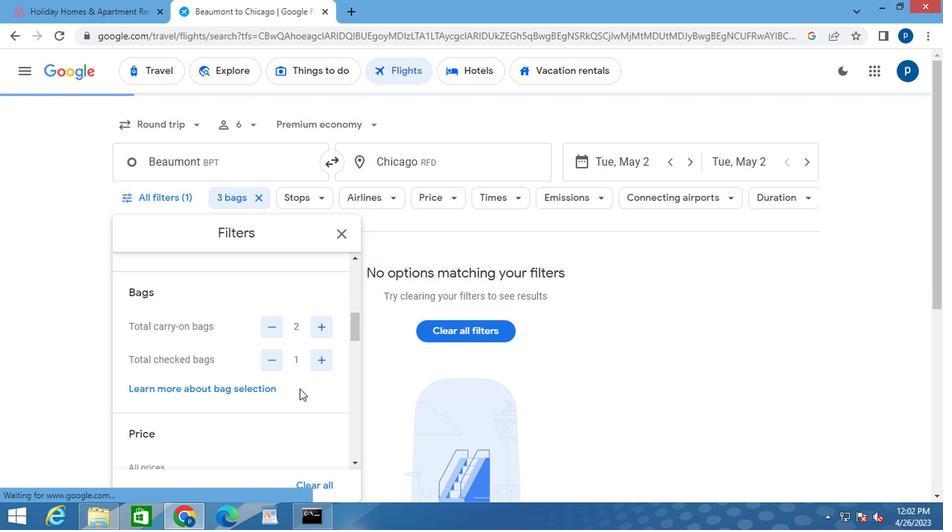 
Action: Mouse scrolled (294, 388) with delta (0, 0)
Screenshot: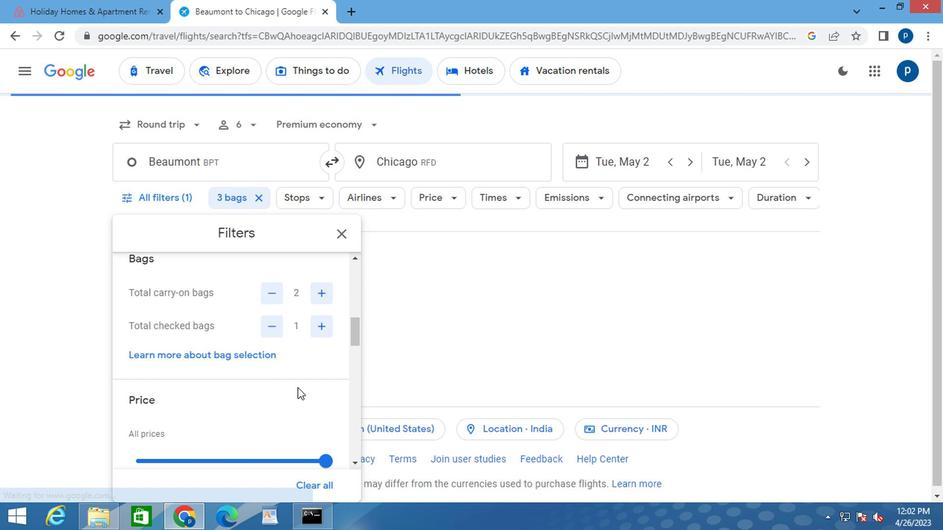 
Action: Mouse moved to (315, 390)
Screenshot: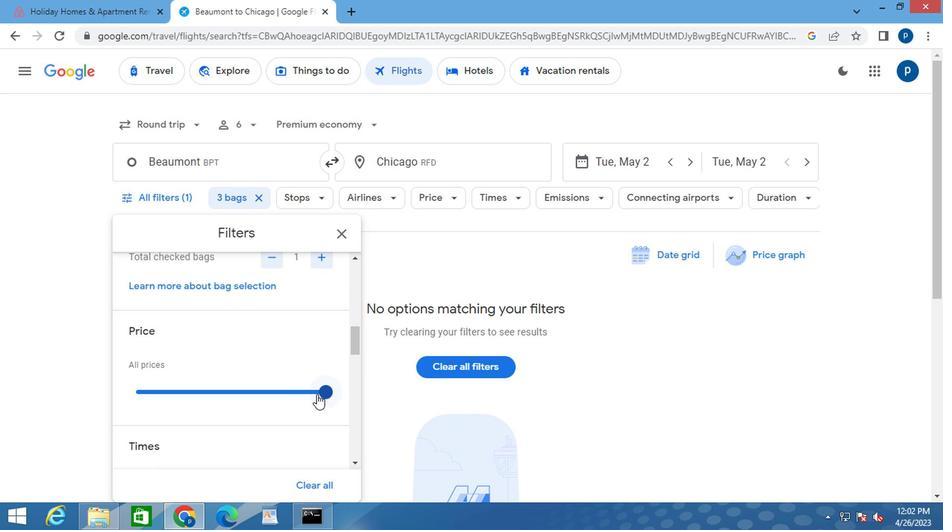 
Action: Mouse pressed left at (315, 390)
Screenshot: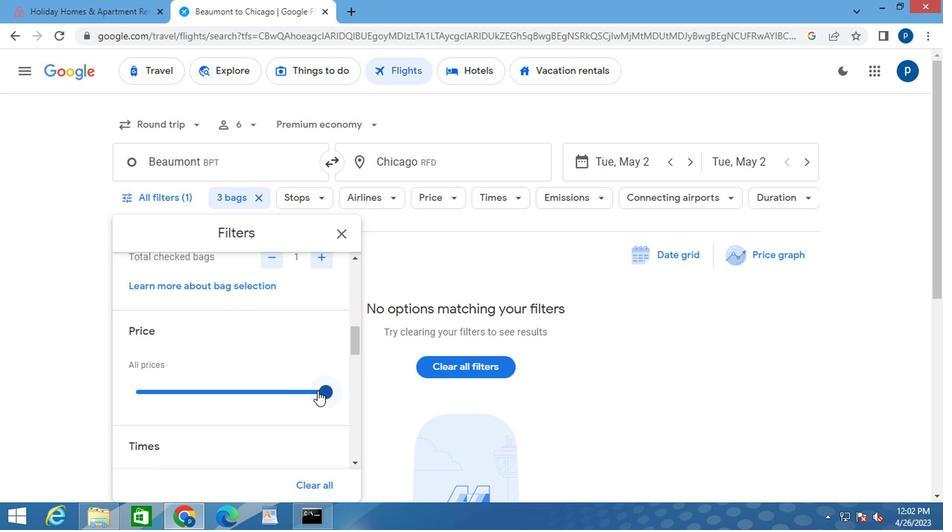 
Action: Mouse moved to (261, 405)
Screenshot: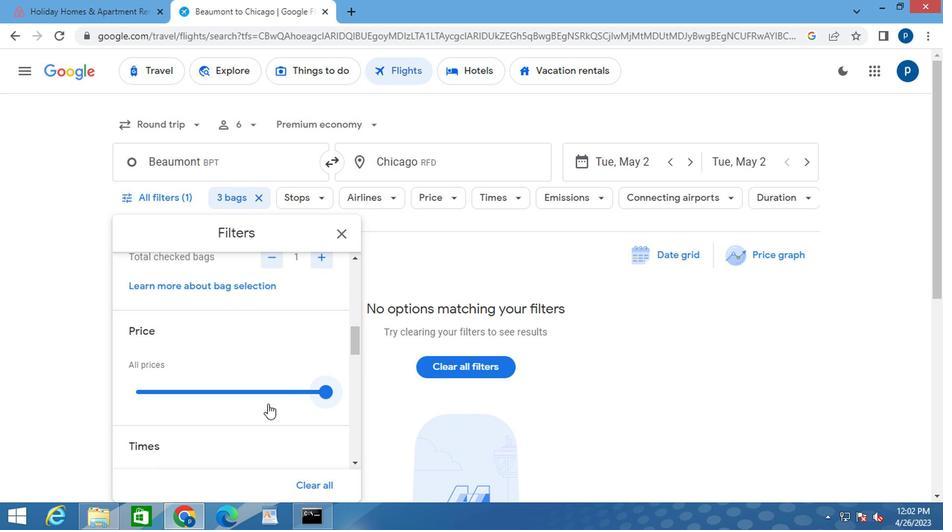 
Action: Mouse scrolled (261, 405) with delta (0, 0)
Screenshot: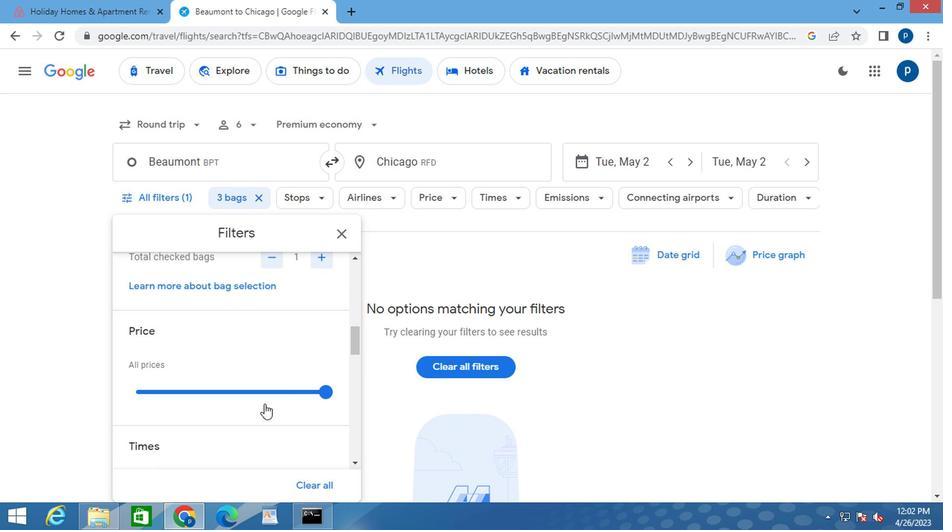 
Action: Mouse scrolled (261, 405) with delta (0, 0)
Screenshot: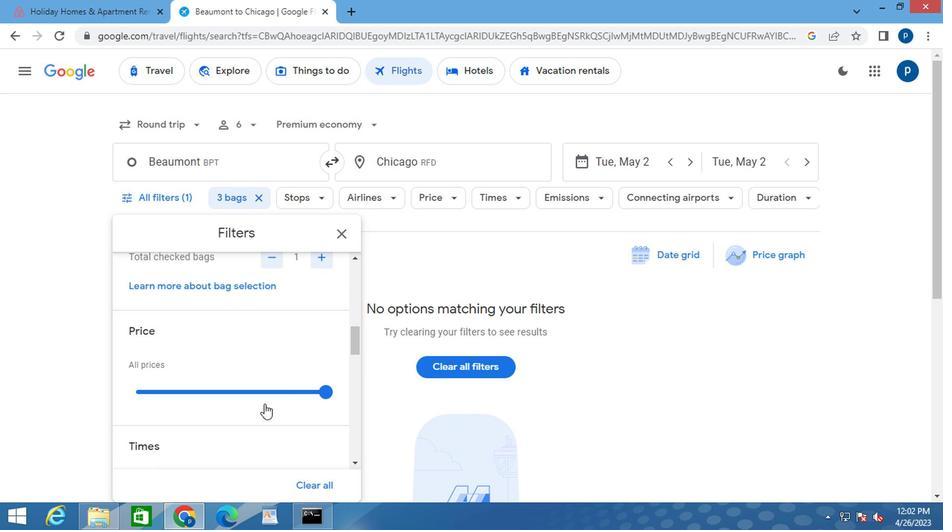 
Action: Mouse moved to (195, 417)
Screenshot: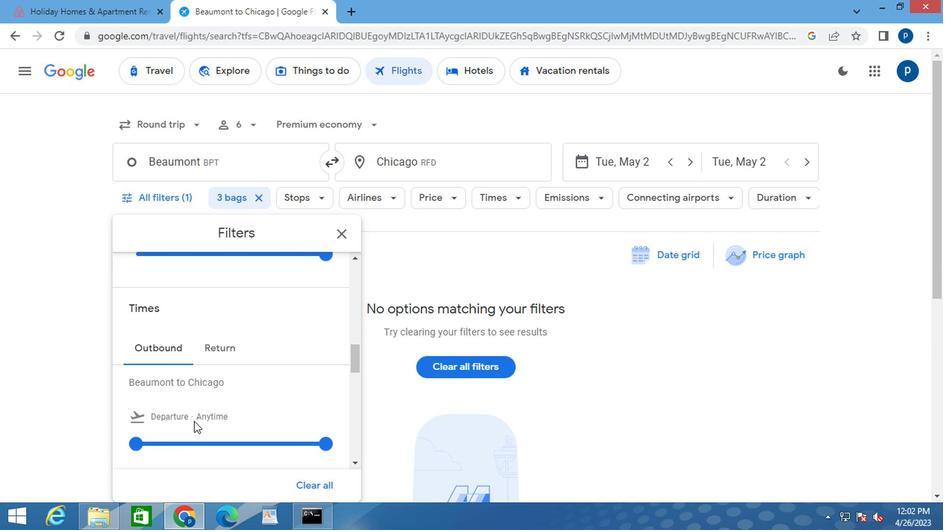 
Action: Mouse scrolled (195, 416) with delta (0, 0)
Screenshot: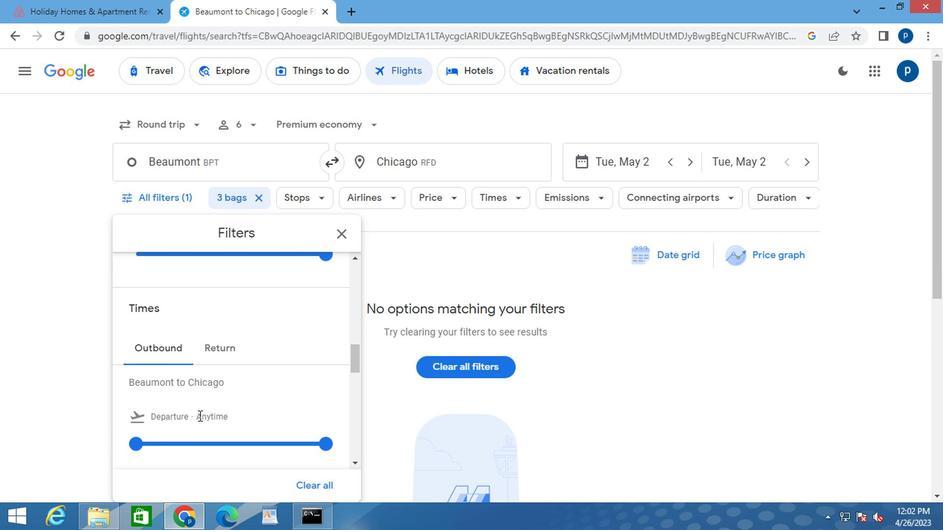 
Action: Mouse moved to (139, 373)
Screenshot: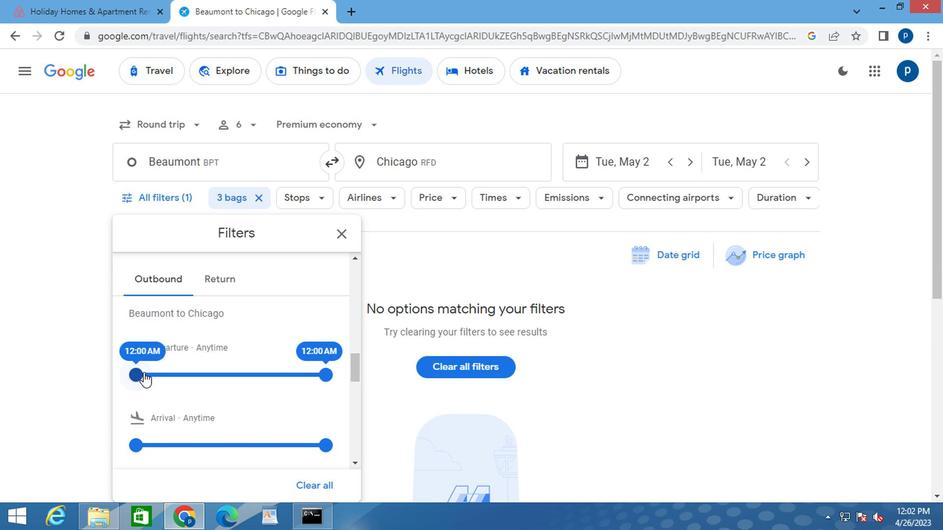 
Action: Mouse pressed left at (139, 373)
Screenshot: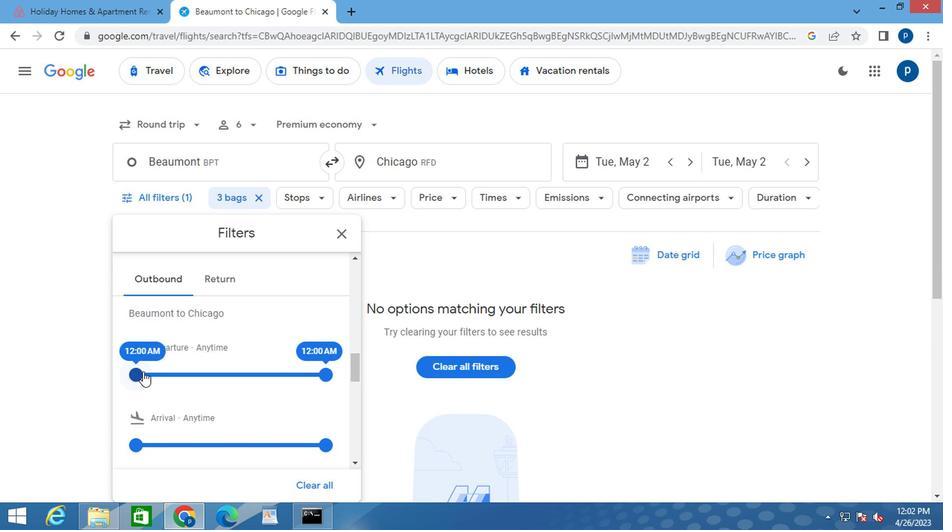 
Action: Mouse moved to (322, 375)
Screenshot: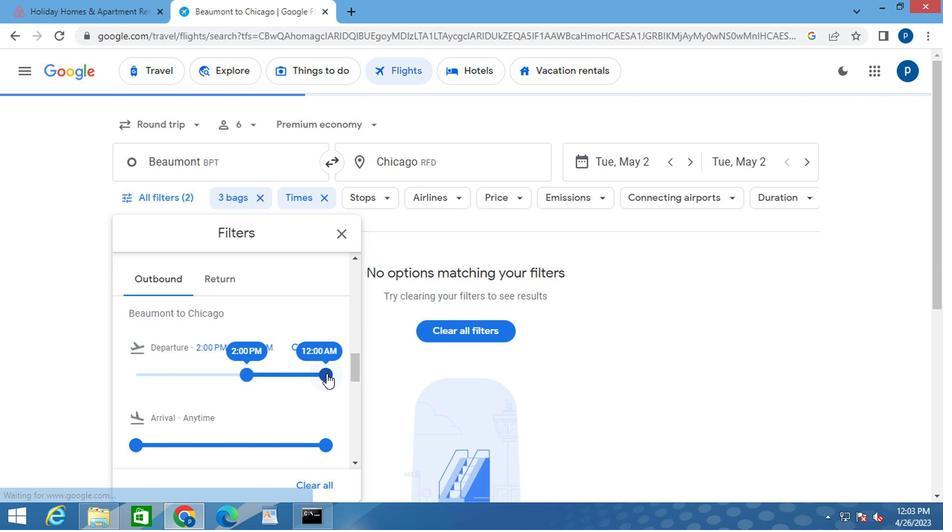 
Action: Mouse pressed left at (322, 375)
Screenshot: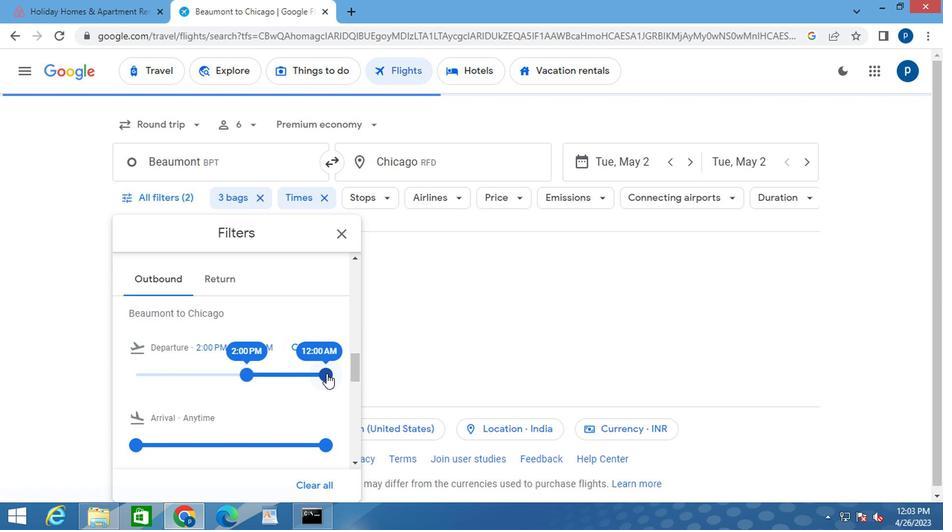 
Action: Mouse moved to (237, 388)
Screenshot: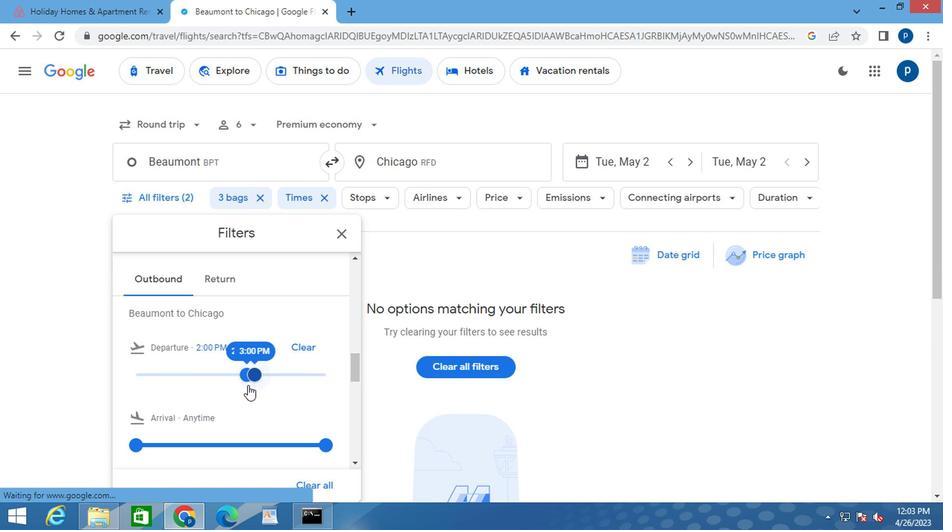 
Action: Mouse scrolled (237, 388) with delta (0, 0)
Screenshot: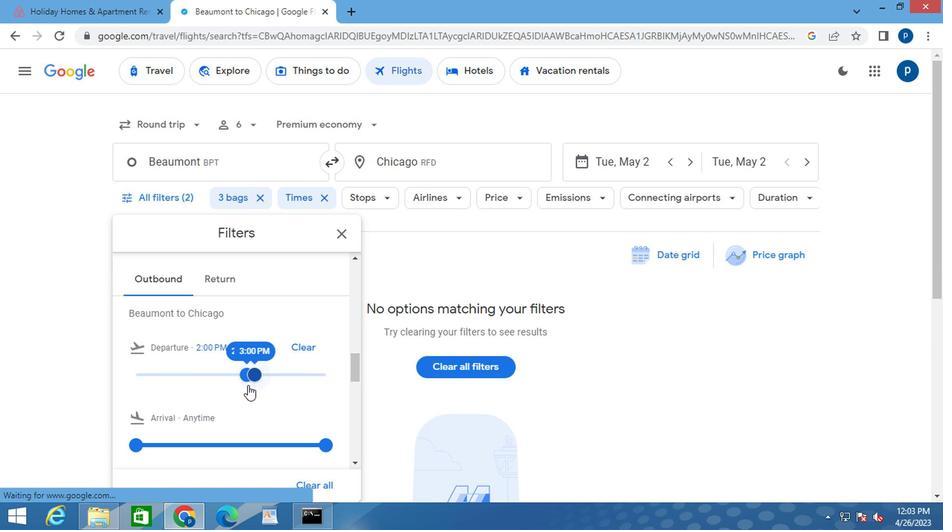 
Action: Mouse moved to (133, 374)
Screenshot: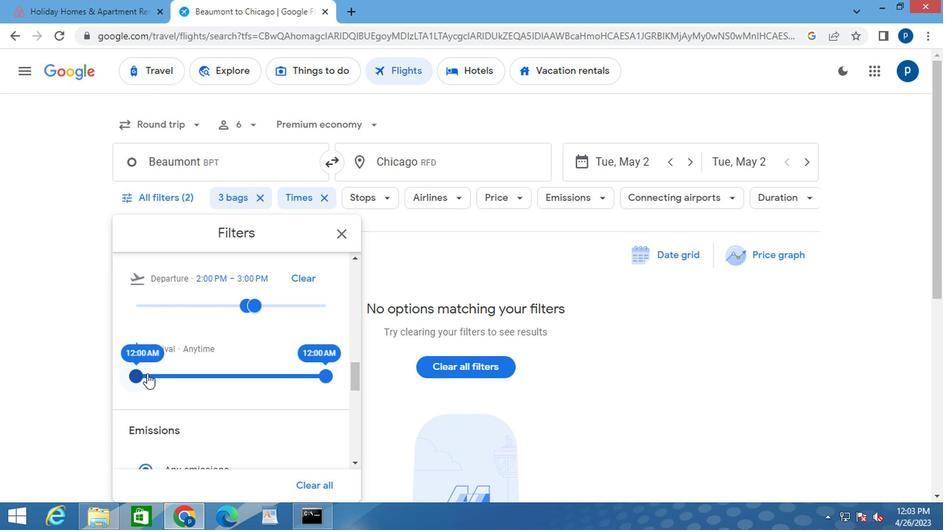 
Action: Mouse pressed left at (133, 374)
Screenshot: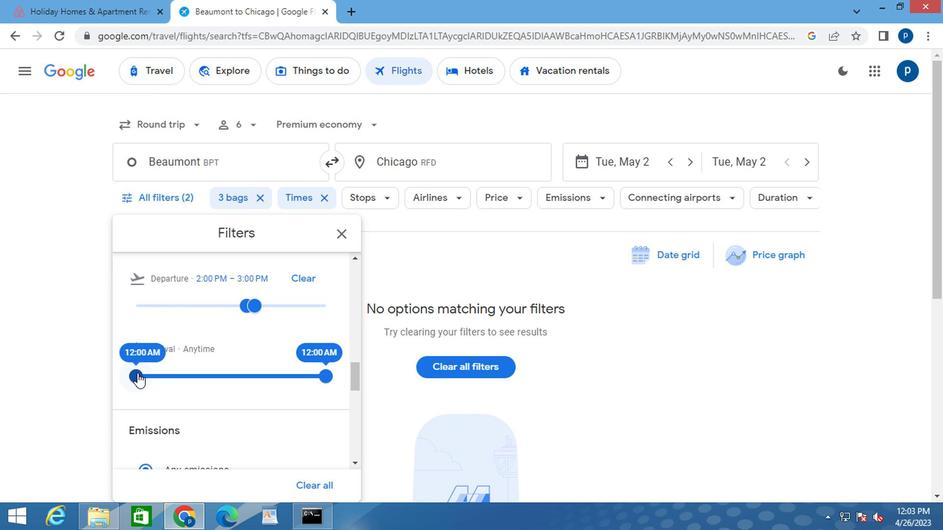 
Action: Mouse moved to (317, 376)
Screenshot: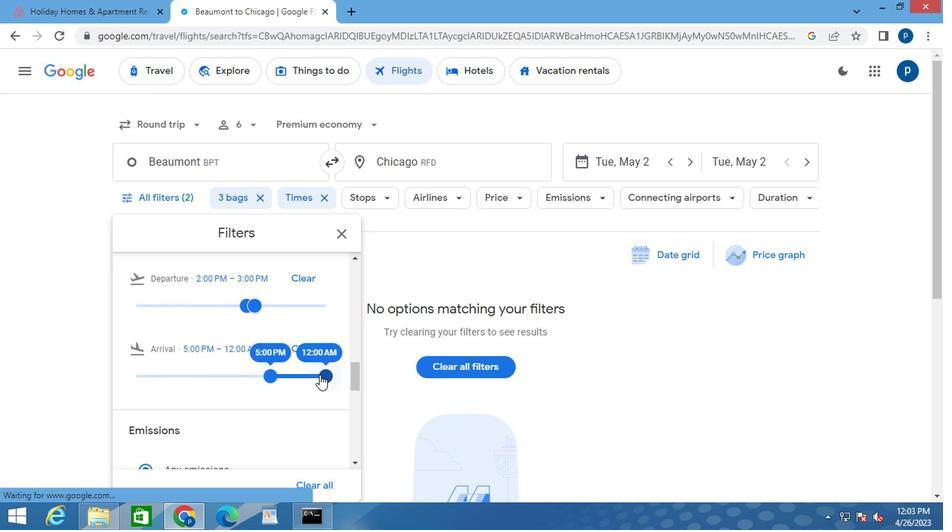 
Action: Mouse pressed left at (317, 376)
Screenshot: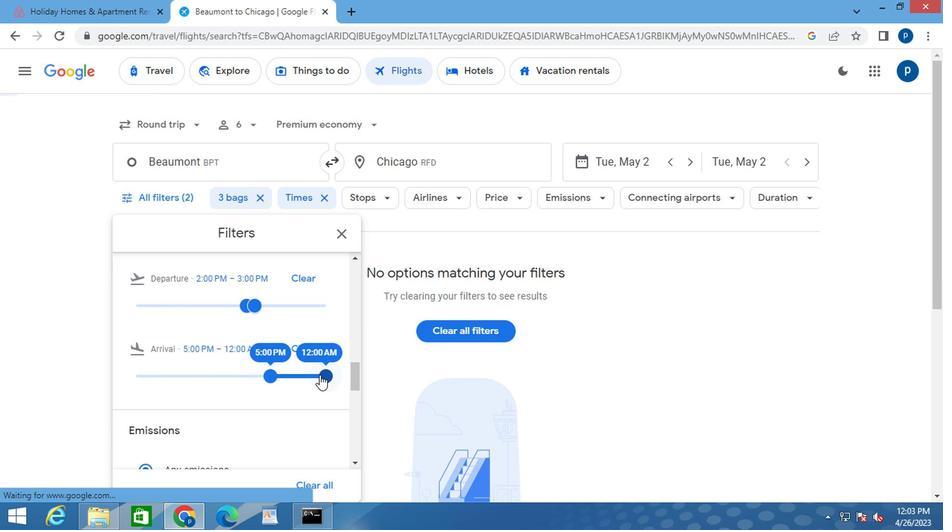 
Action: Mouse moved to (338, 233)
Screenshot: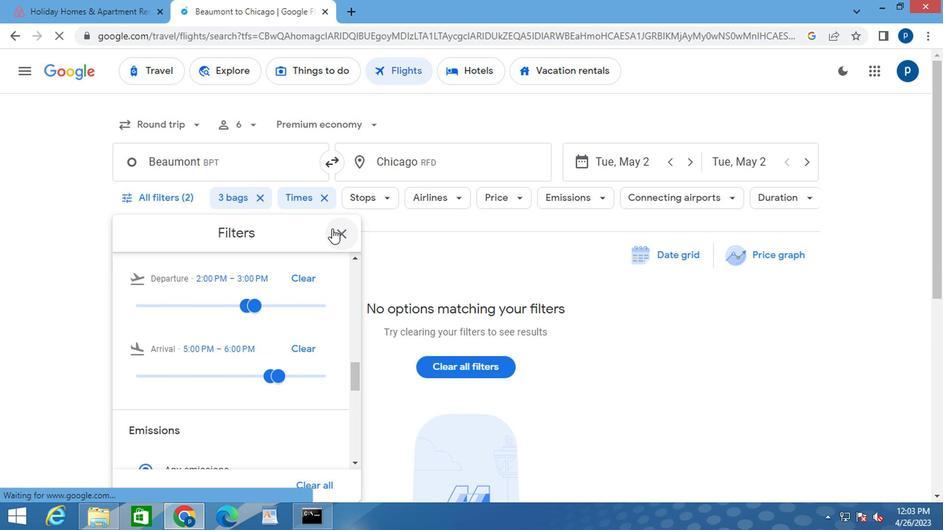 
Action: Mouse pressed left at (338, 233)
Screenshot: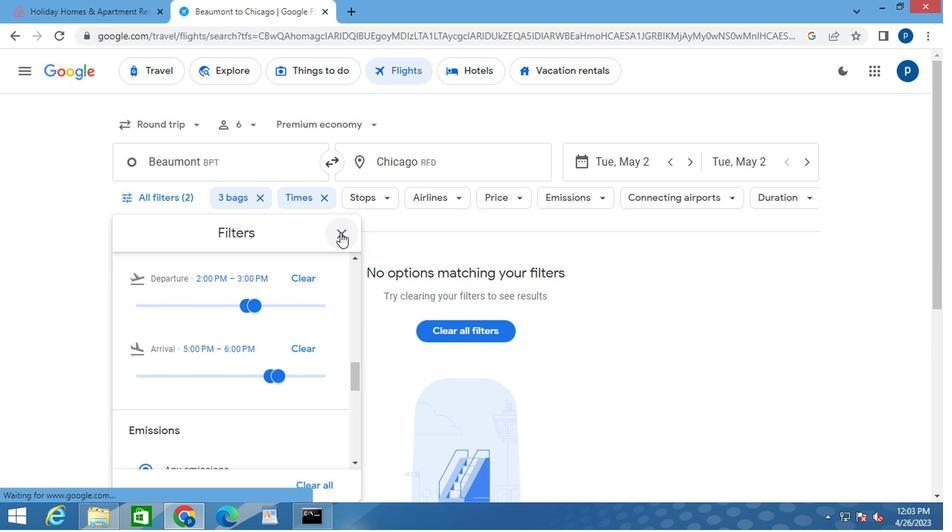 
Action: Mouse moved to (339, 233)
Screenshot: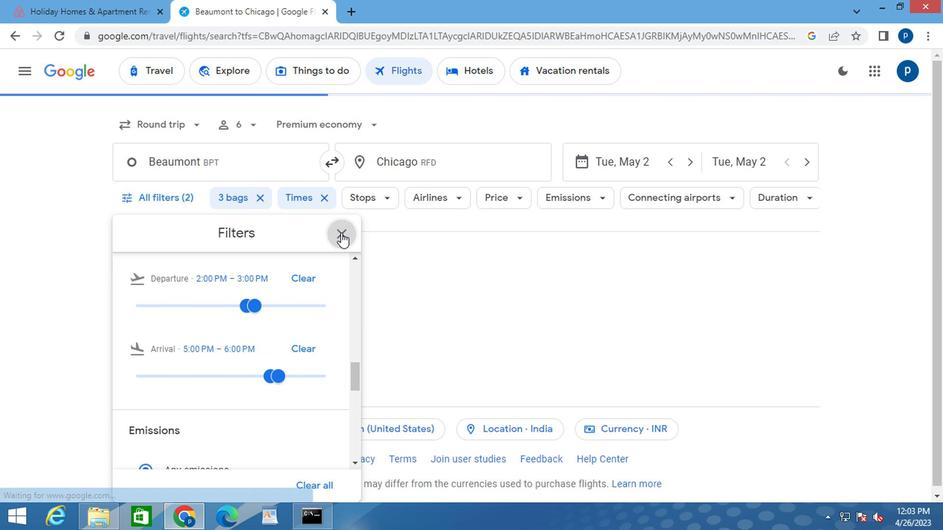 
